 Task: Create a due date automation trigger when advanced on, on the monday before a card is due add basic assigned to anyone at 11:00 AM.
Action: Mouse moved to (1290, 107)
Screenshot: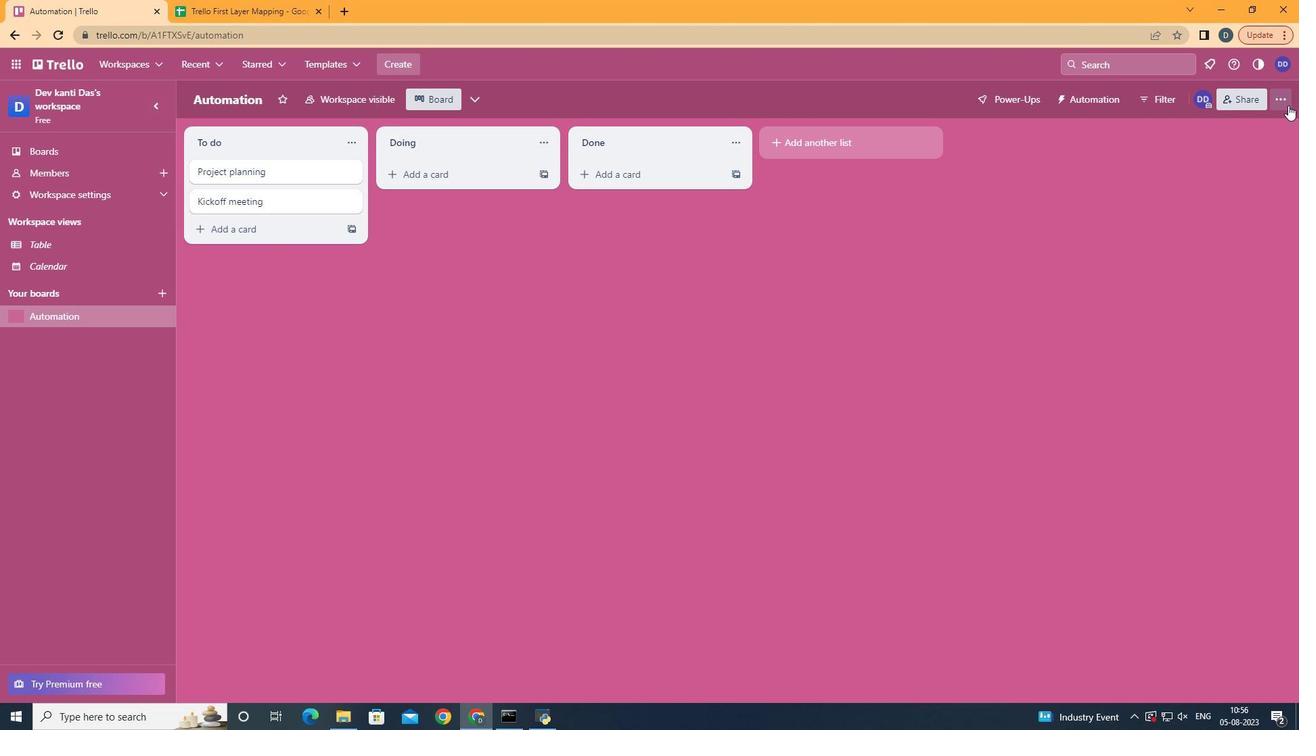 
Action: Mouse pressed left at (1290, 107)
Screenshot: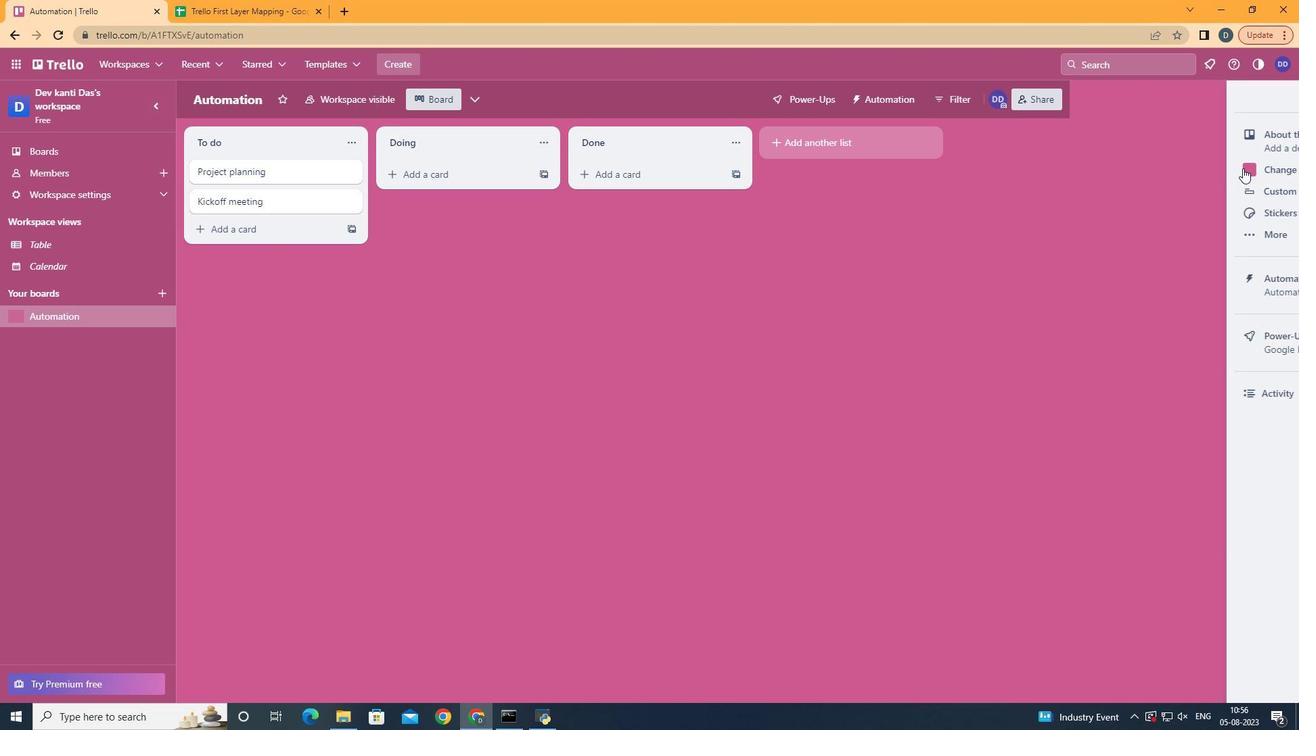 
Action: Mouse moved to (1167, 284)
Screenshot: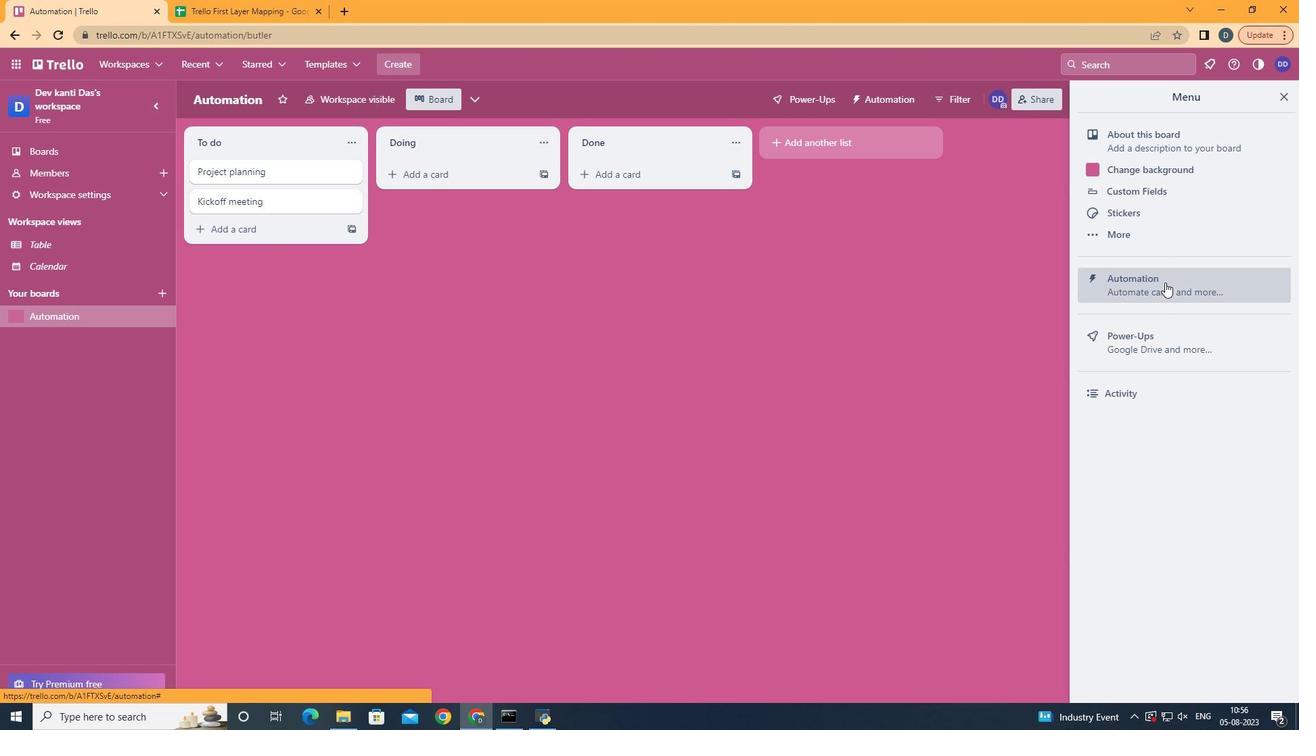 
Action: Mouse pressed left at (1167, 284)
Screenshot: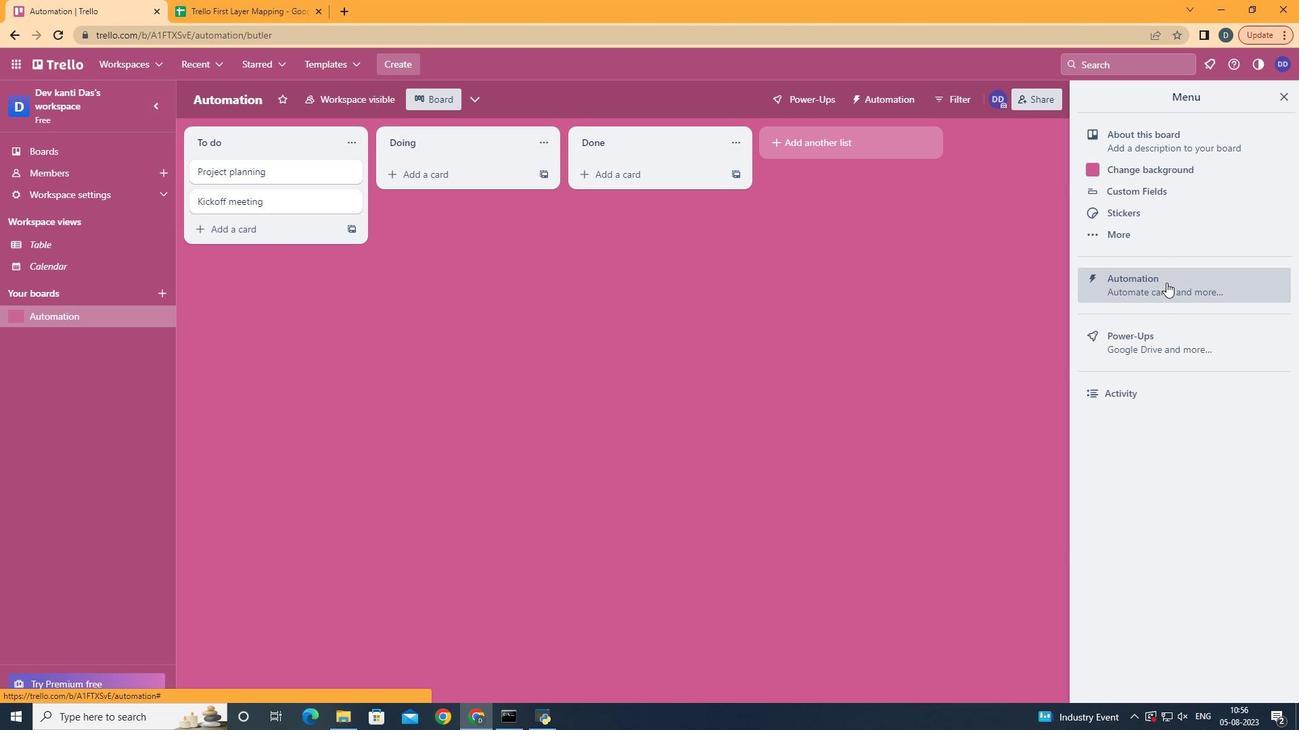 
Action: Mouse moved to (270, 287)
Screenshot: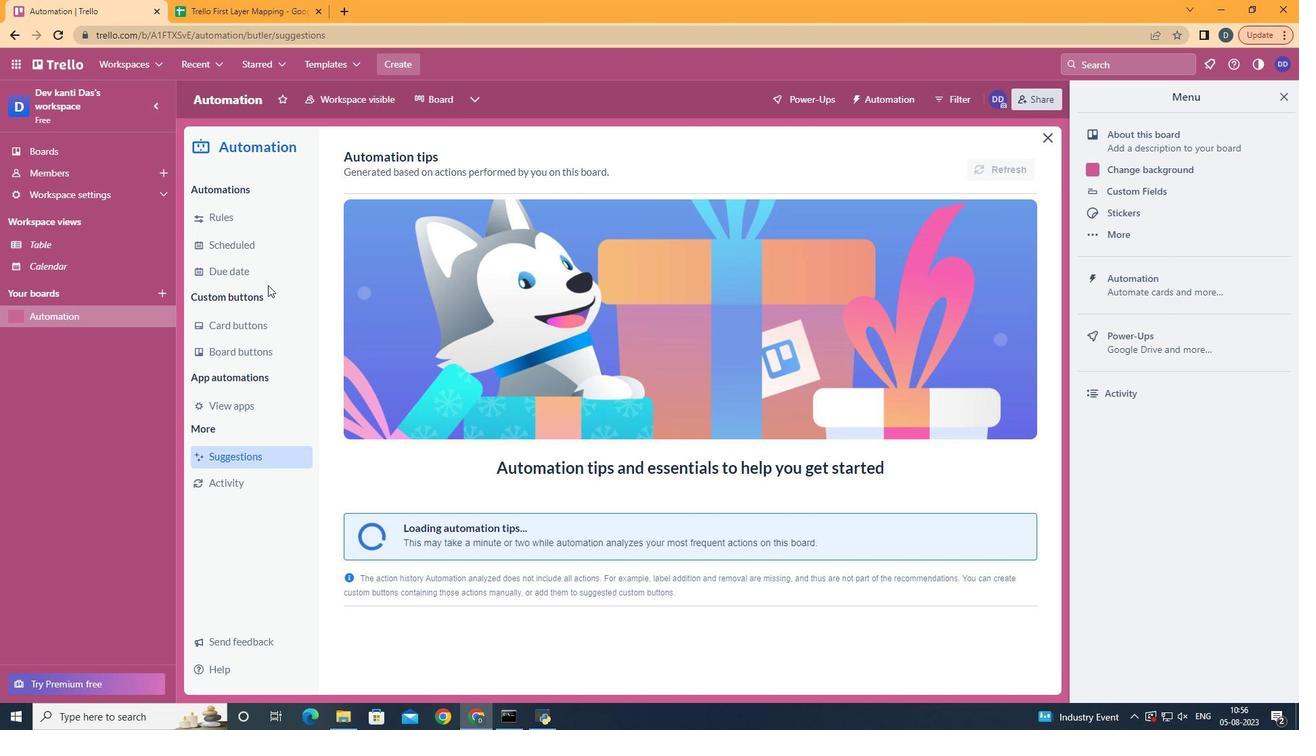 
Action: Mouse pressed left at (270, 287)
Screenshot: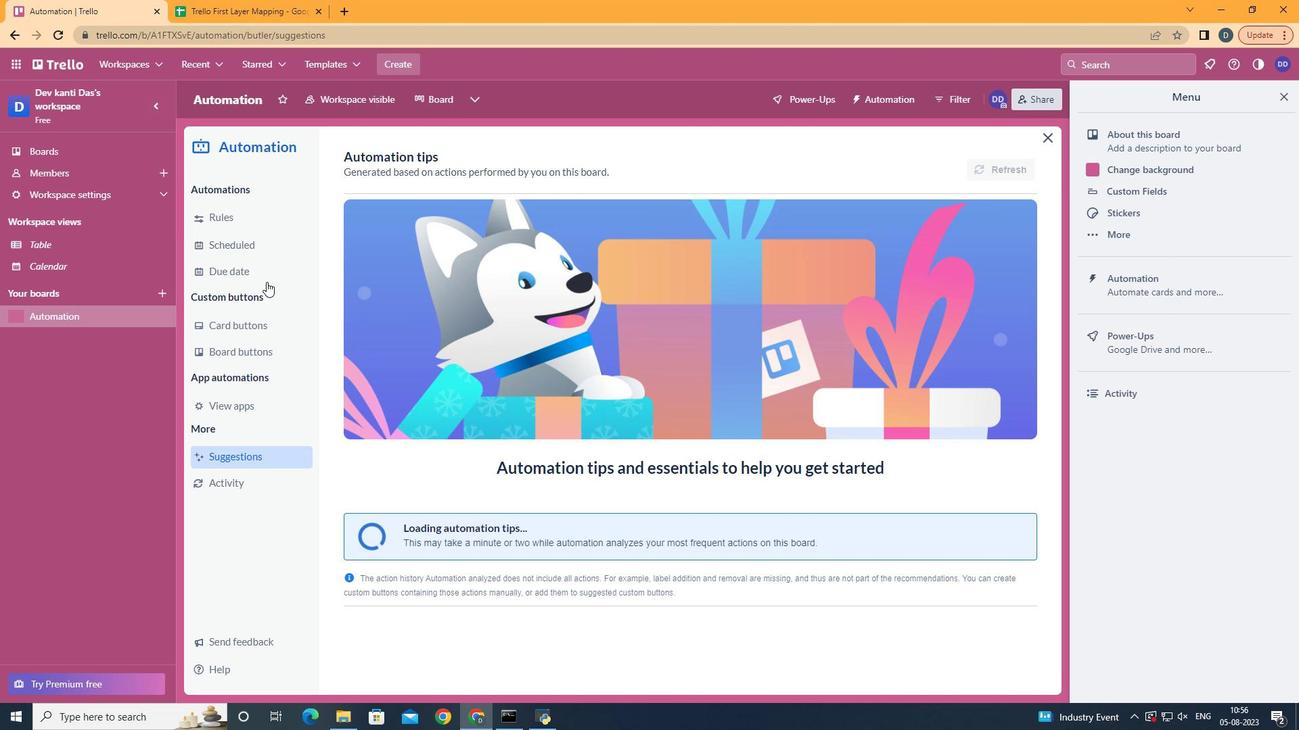 
Action: Mouse moved to (268, 284)
Screenshot: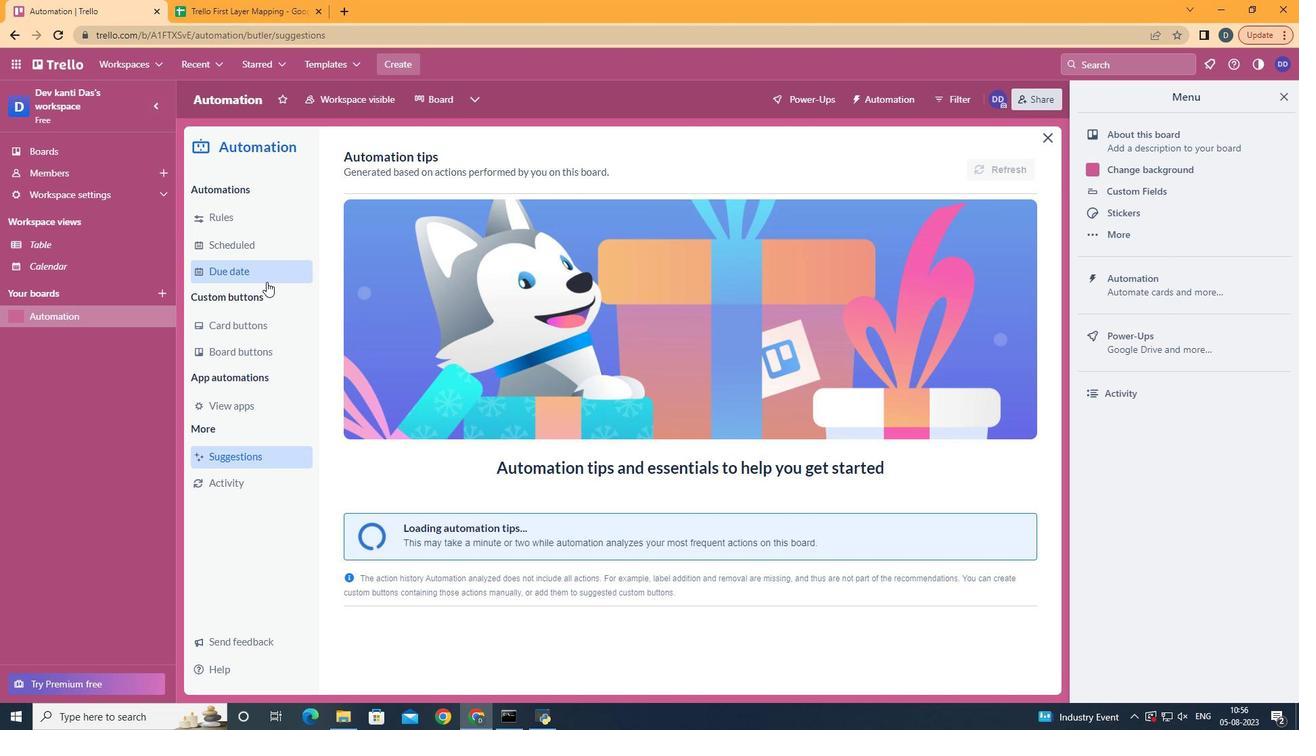 
Action: Mouse pressed left at (268, 284)
Screenshot: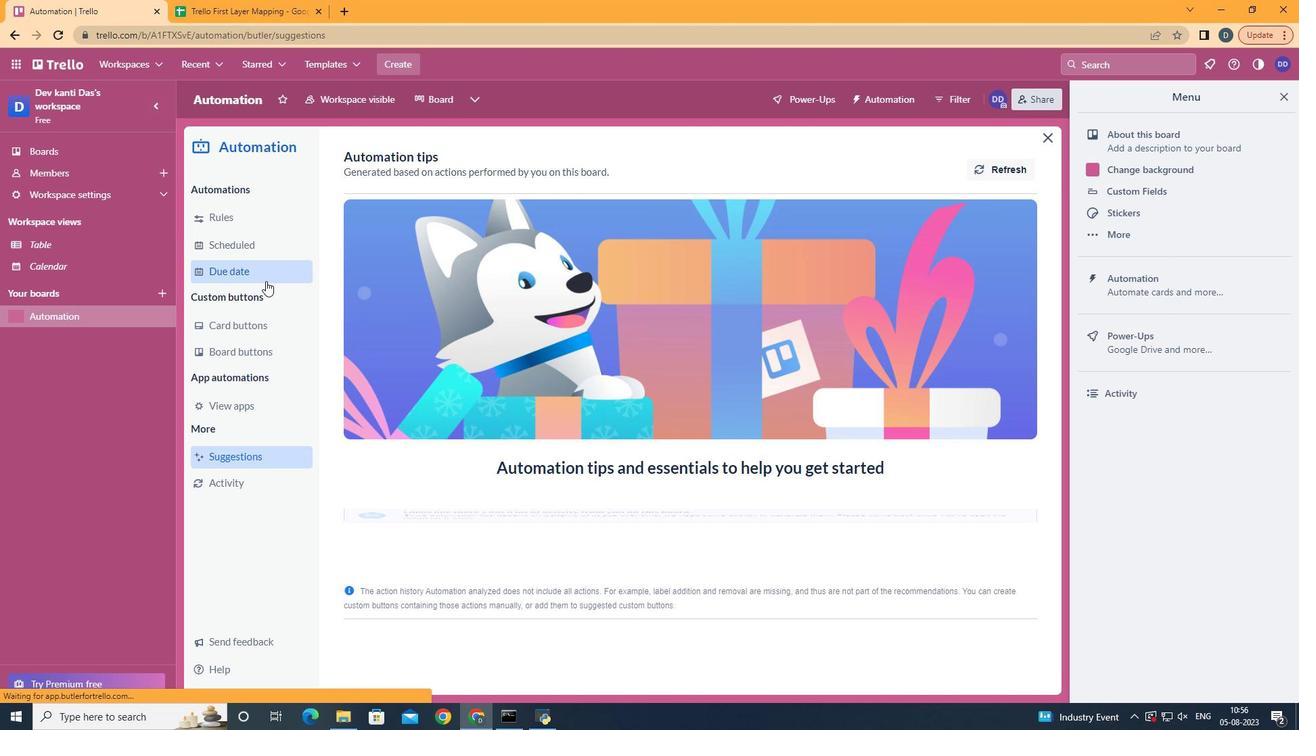 
Action: Mouse moved to (923, 166)
Screenshot: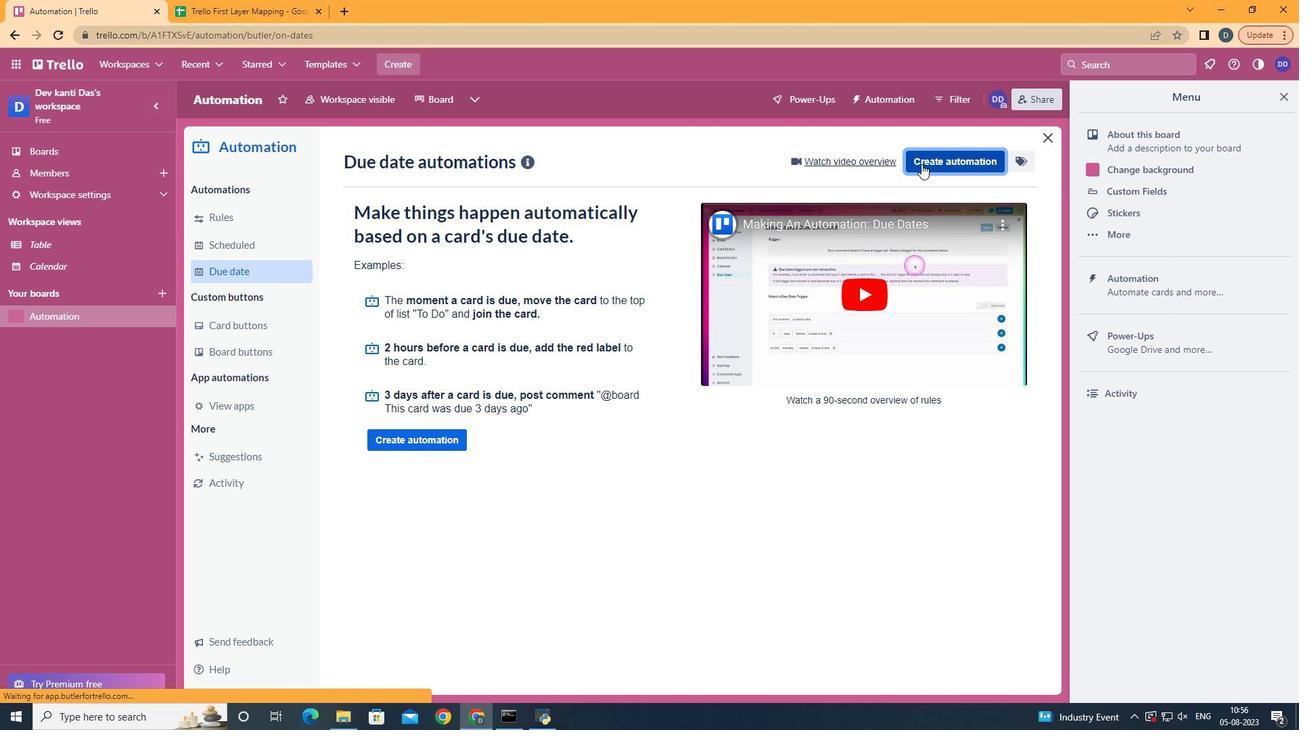 
Action: Mouse pressed left at (923, 166)
Screenshot: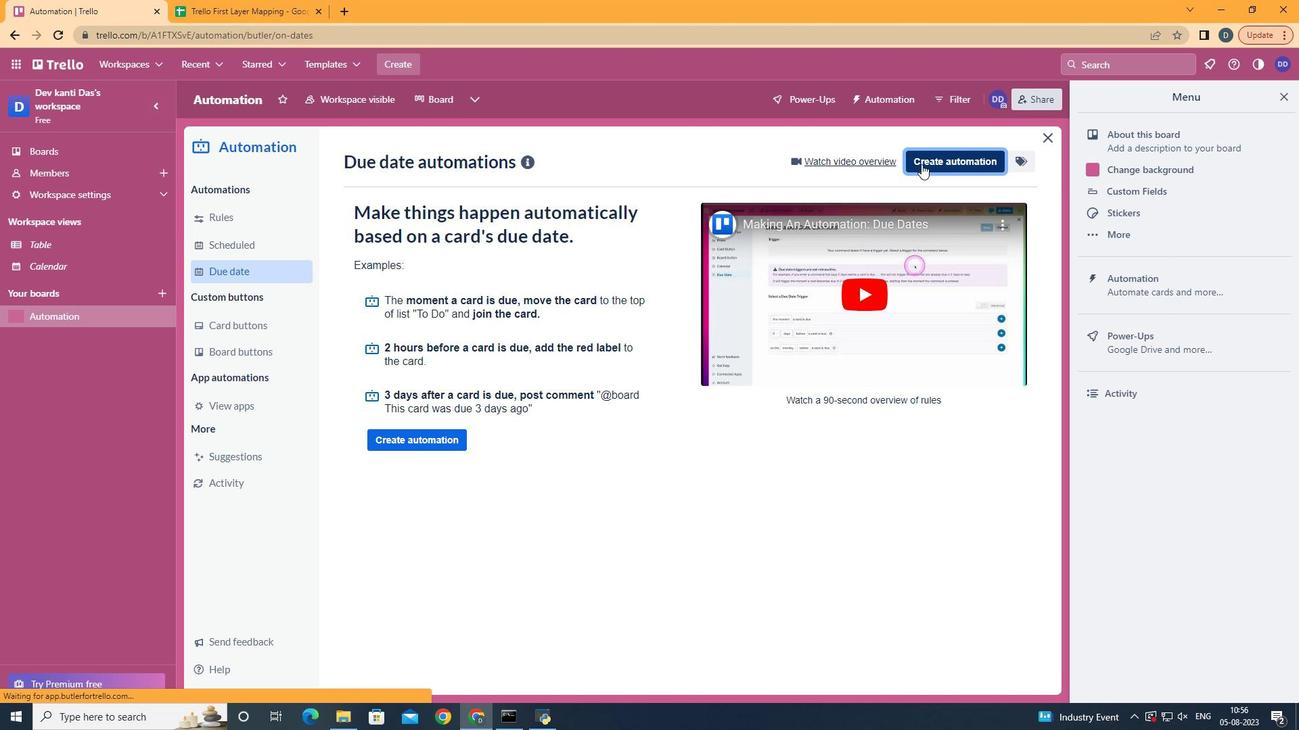 
Action: Mouse moved to (634, 302)
Screenshot: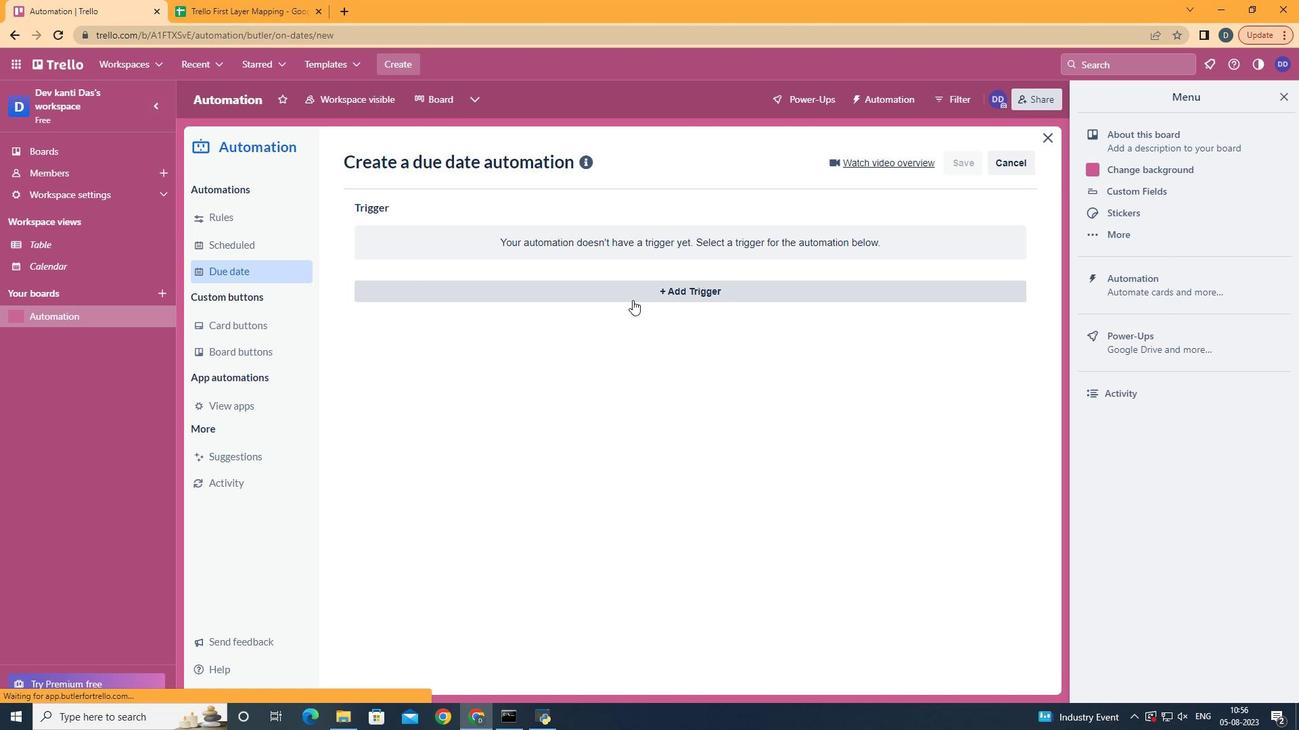 
Action: Mouse pressed left at (634, 302)
Screenshot: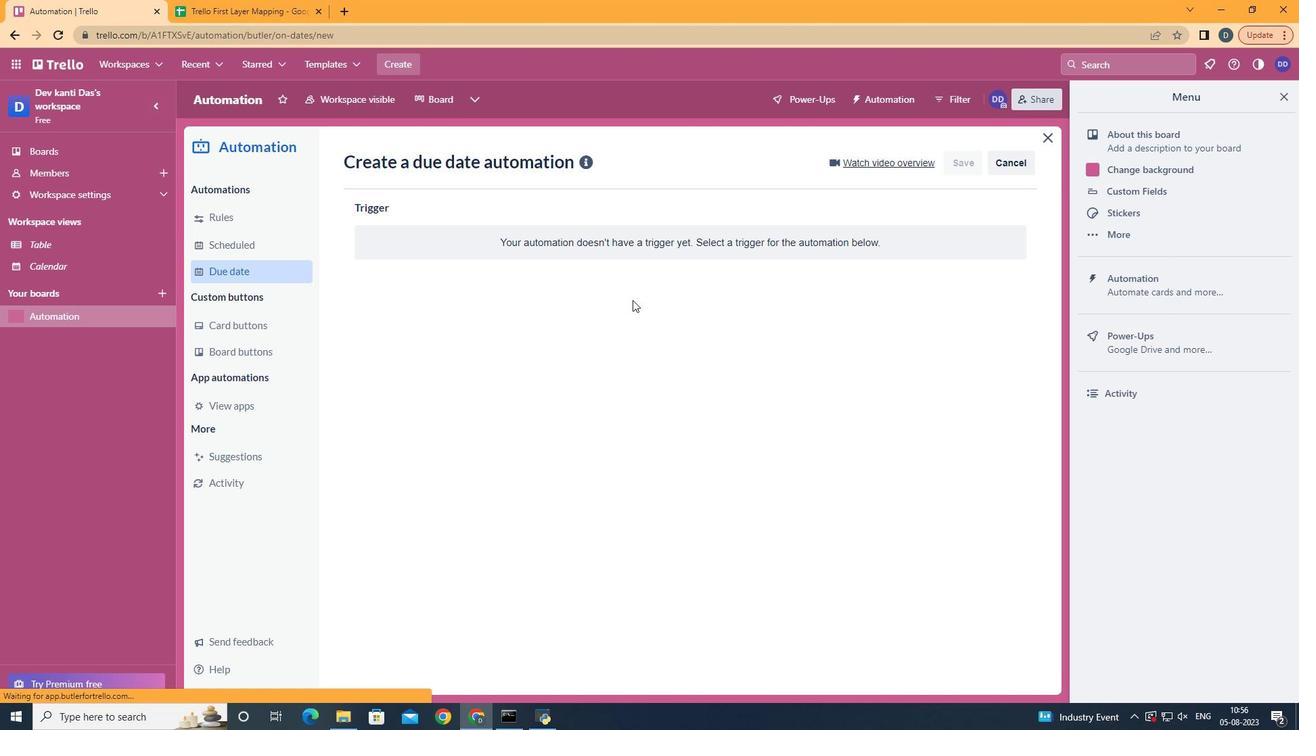 
Action: Mouse moved to (428, 355)
Screenshot: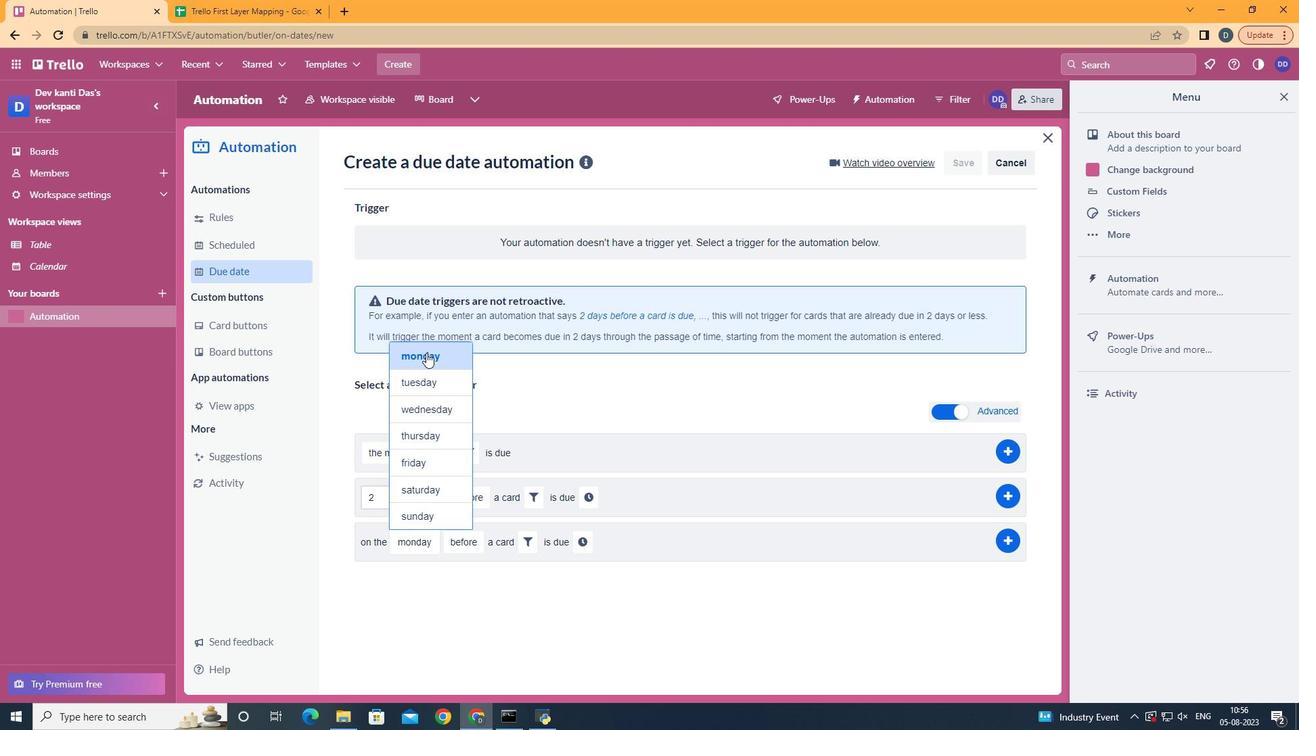
Action: Mouse pressed left at (428, 355)
Screenshot: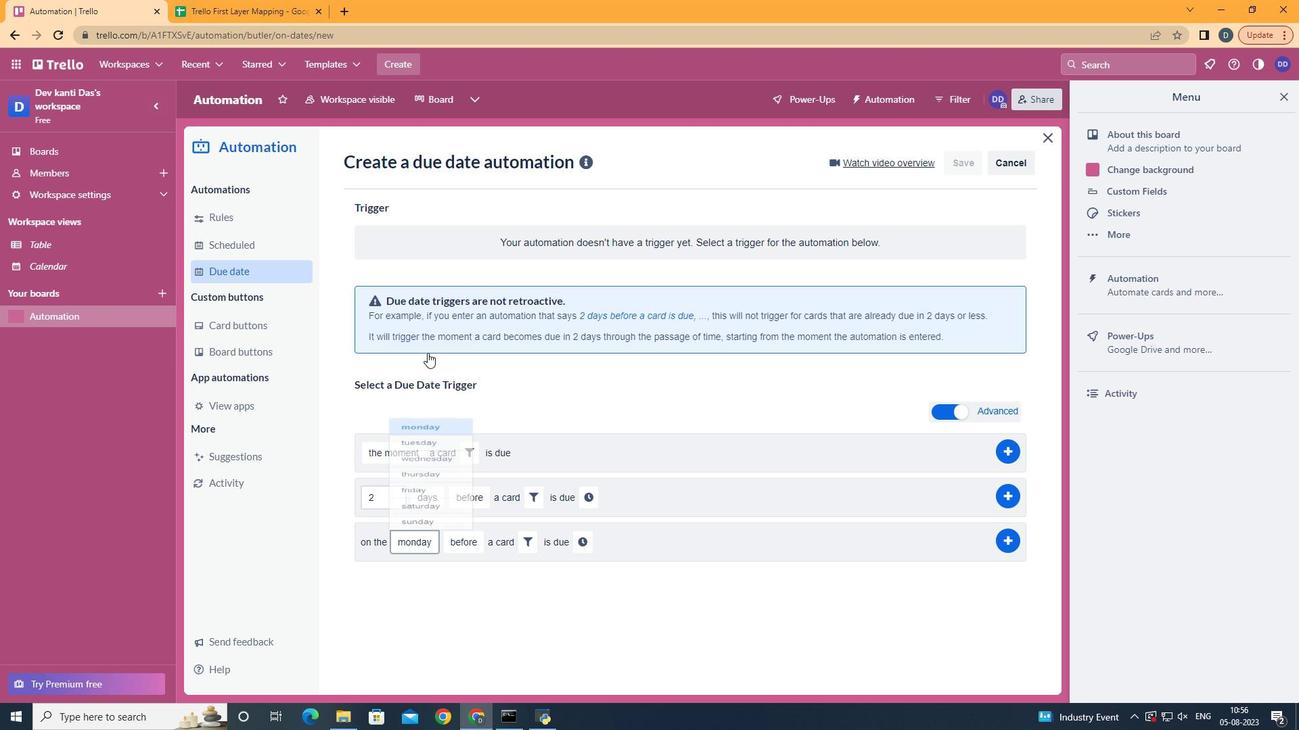 
Action: Mouse moved to (471, 571)
Screenshot: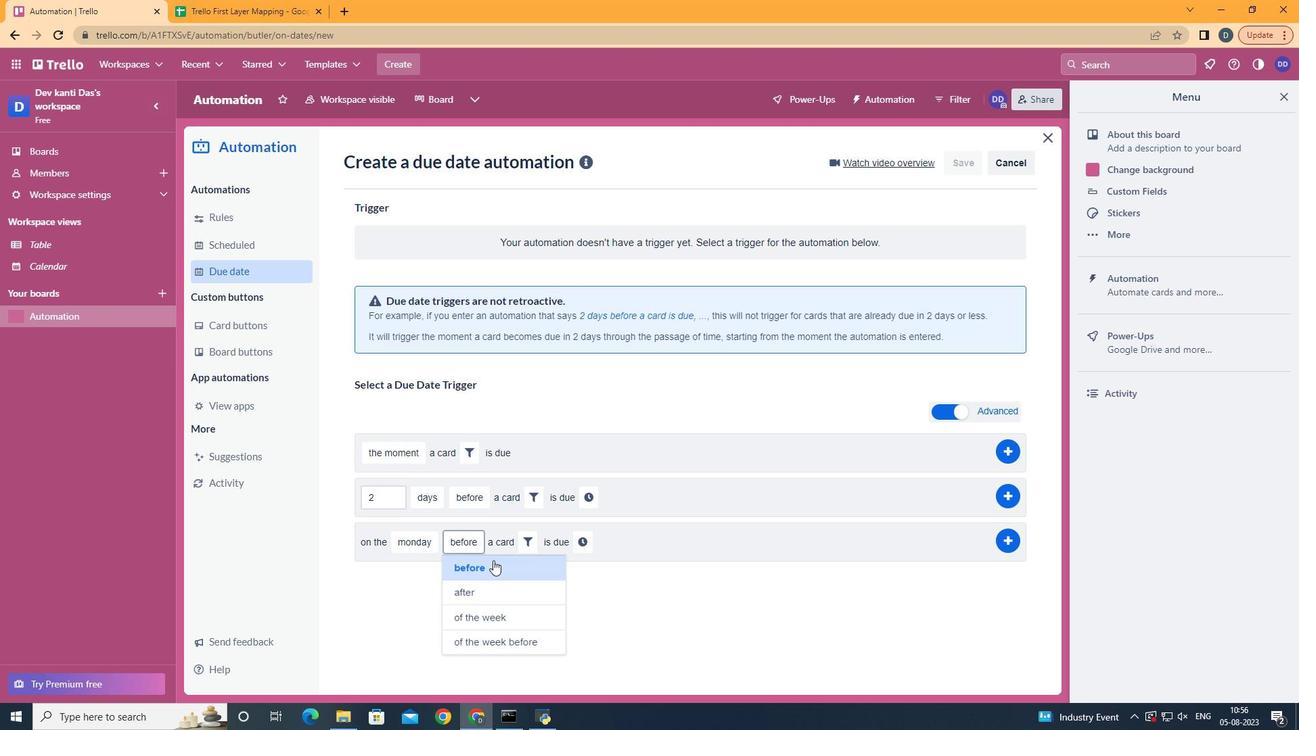 
Action: Mouse pressed left at (471, 571)
Screenshot: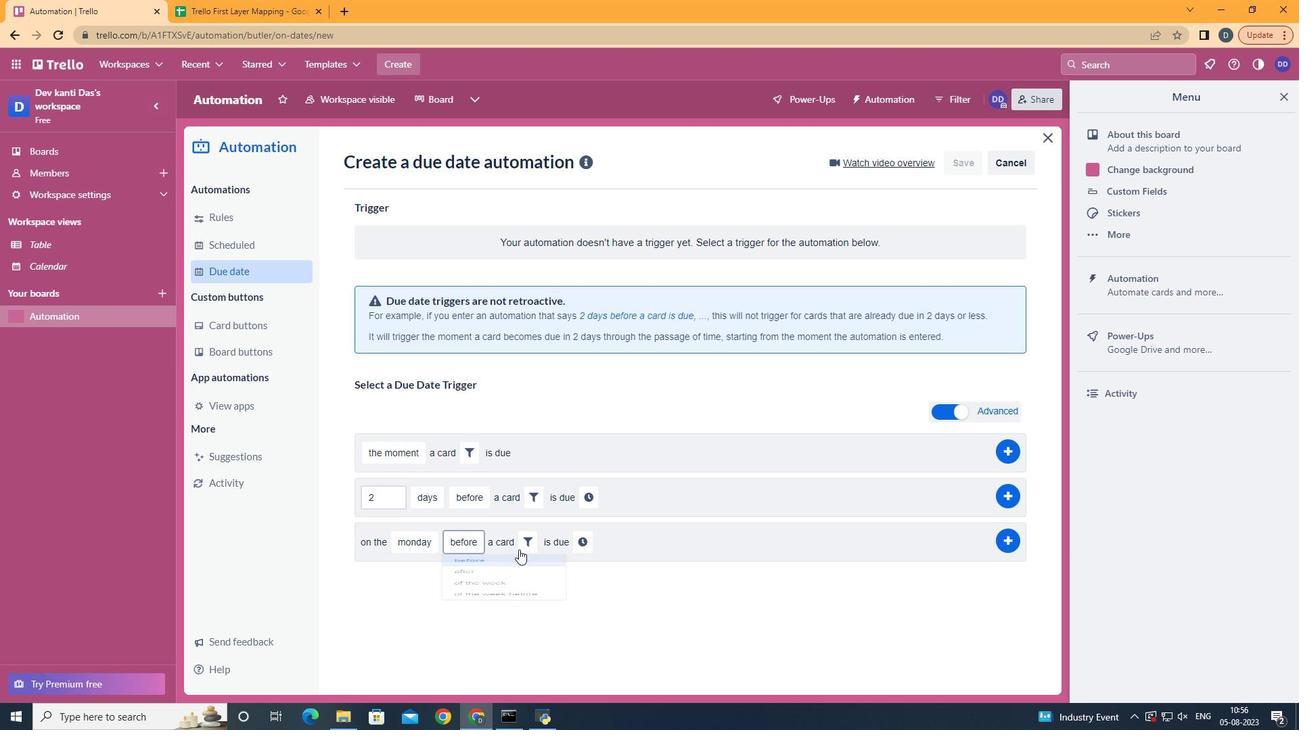 
Action: Mouse moved to (523, 550)
Screenshot: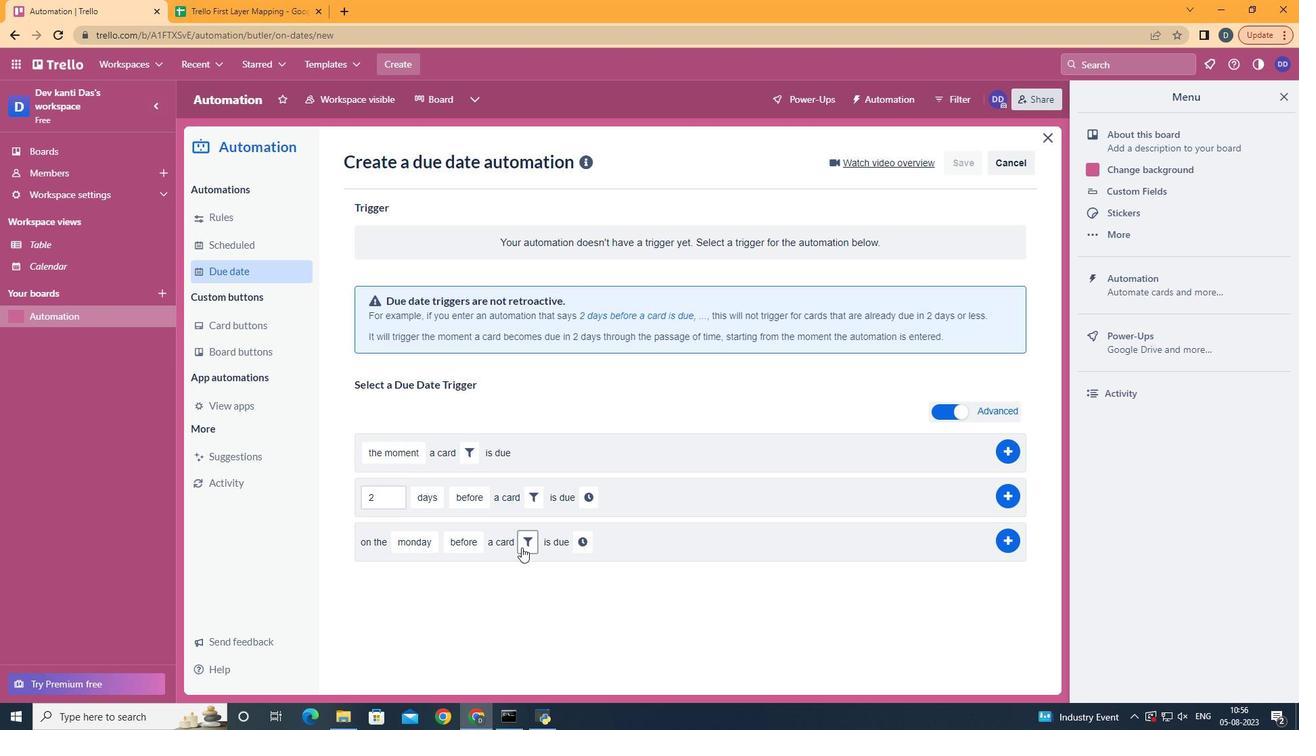
Action: Mouse pressed left at (523, 550)
Screenshot: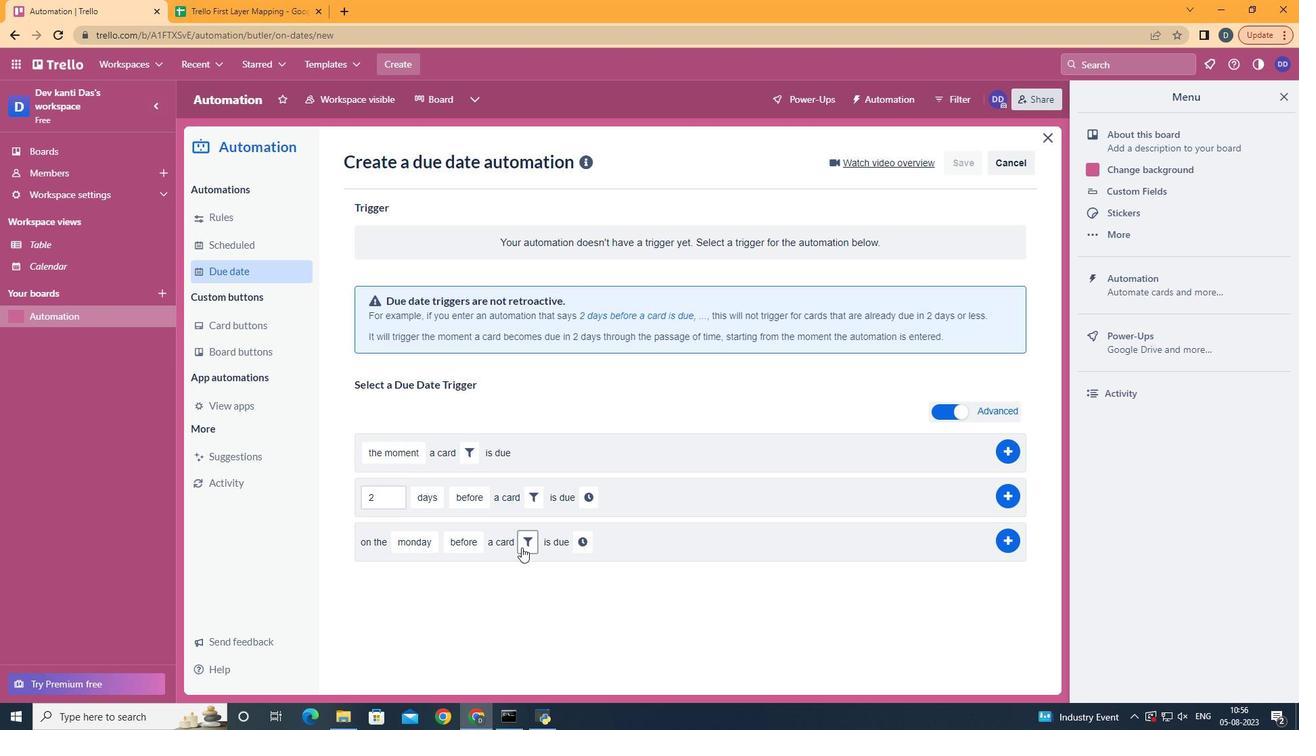 
Action: Mouse moved to (665, 636)
Screenshot: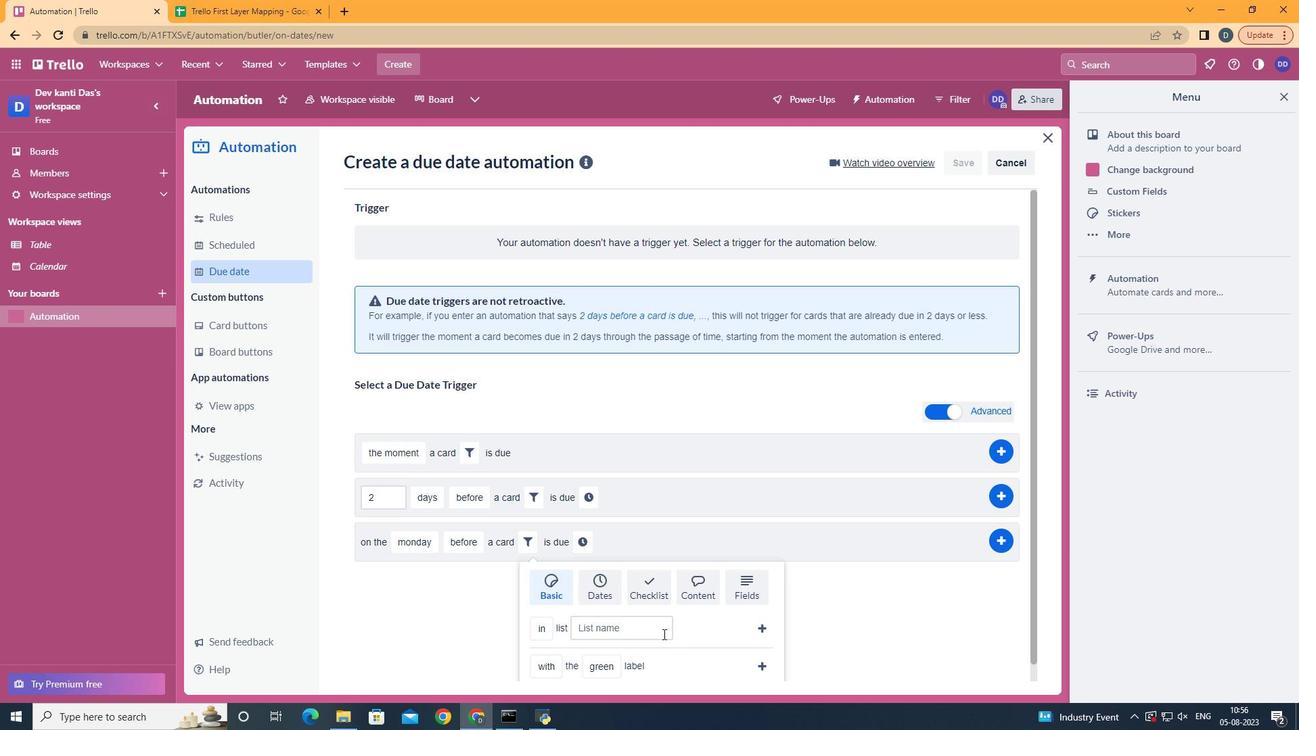 
Action: Mouse scrolled (665, 636) with delta (0, 0)
Screenshot: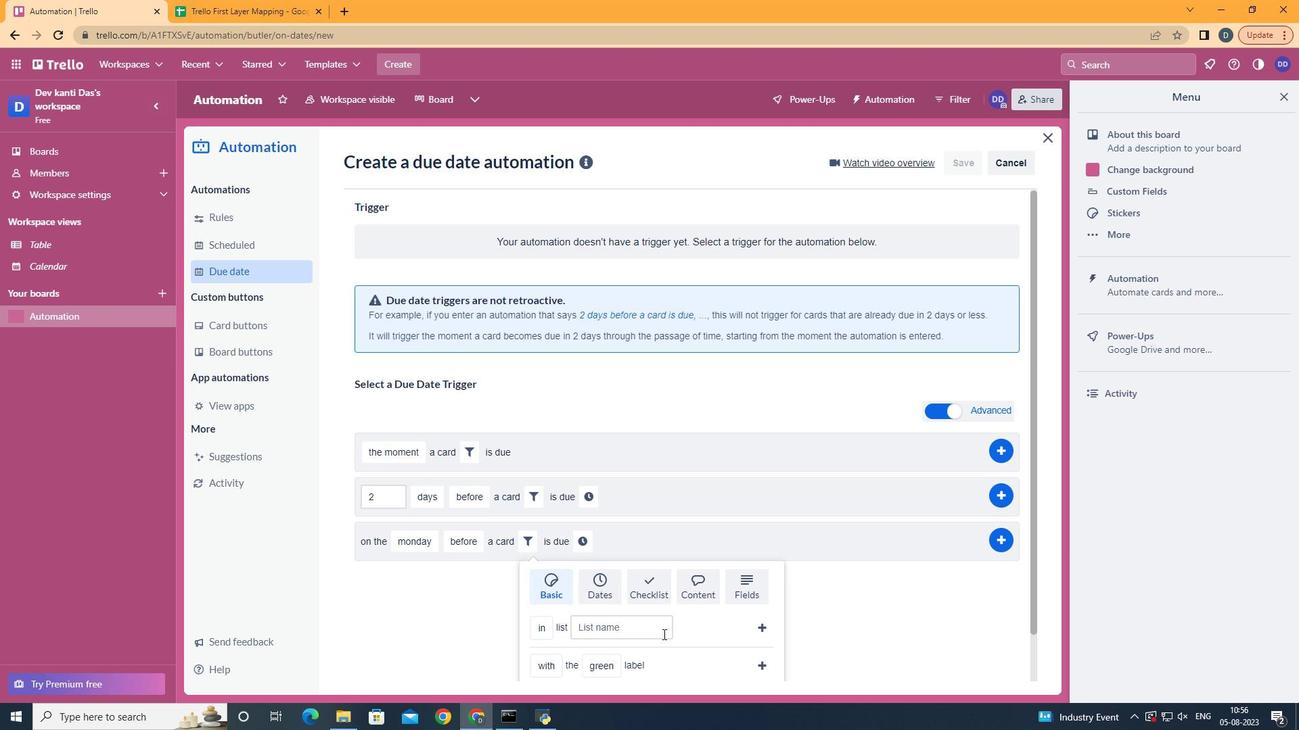 
Action: Mouse scrolled (665, 636) with delta (0, 0)
Screenshot: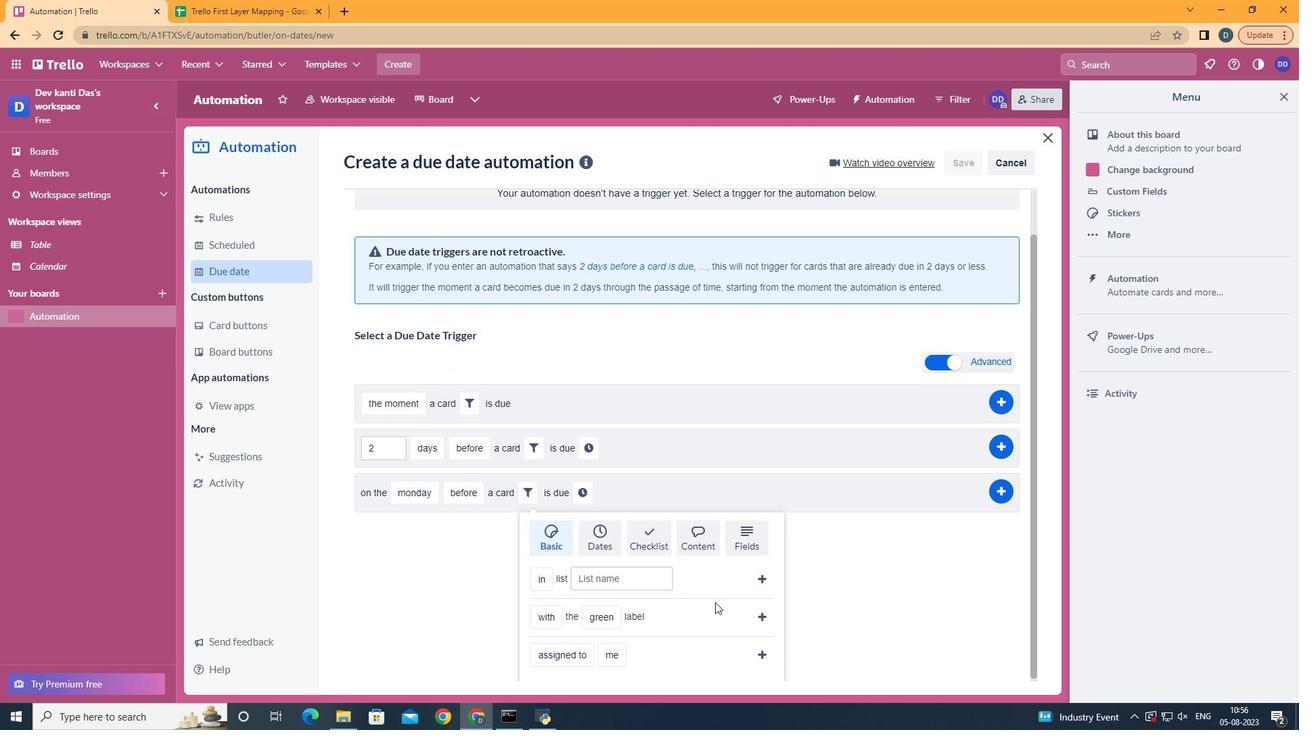 
Action: Mouse scrolled (665, 636) with delta (0, 0)
Screenshot: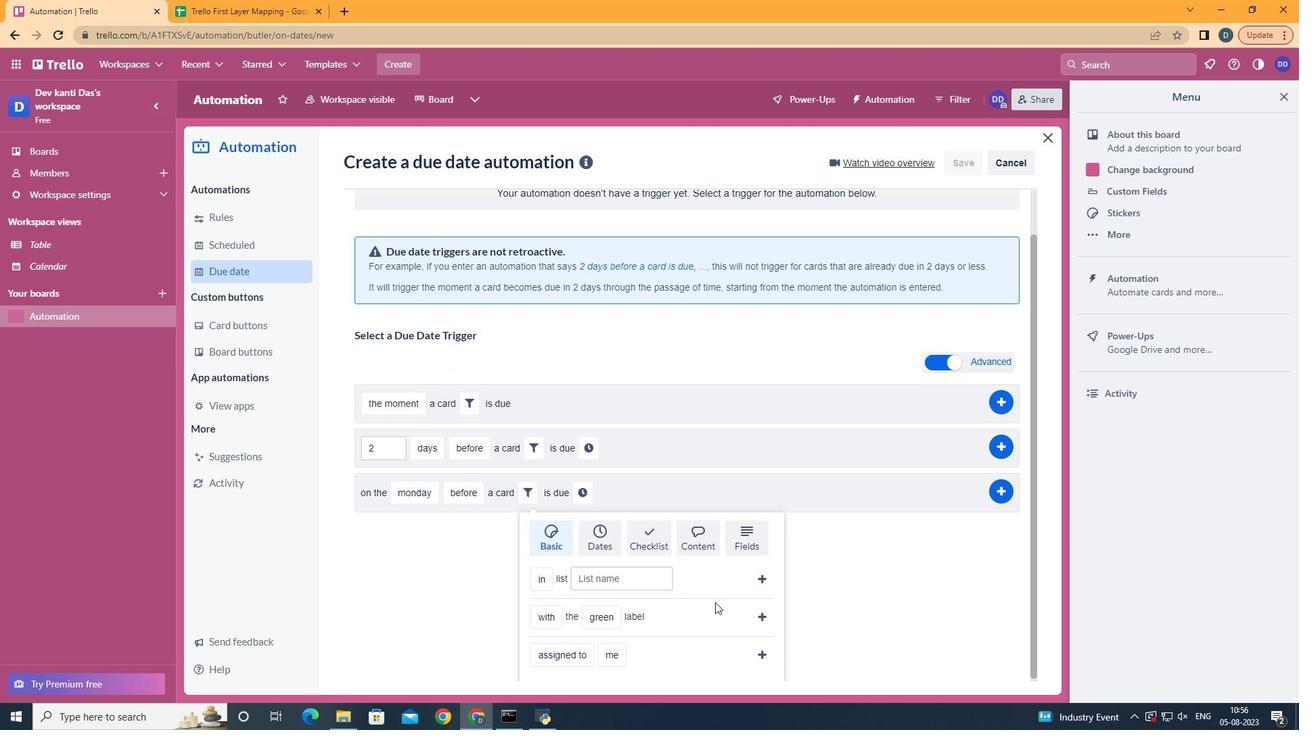 
Action: Mouse scrolled (665, 636) with delta (0, 0)
Screenshot: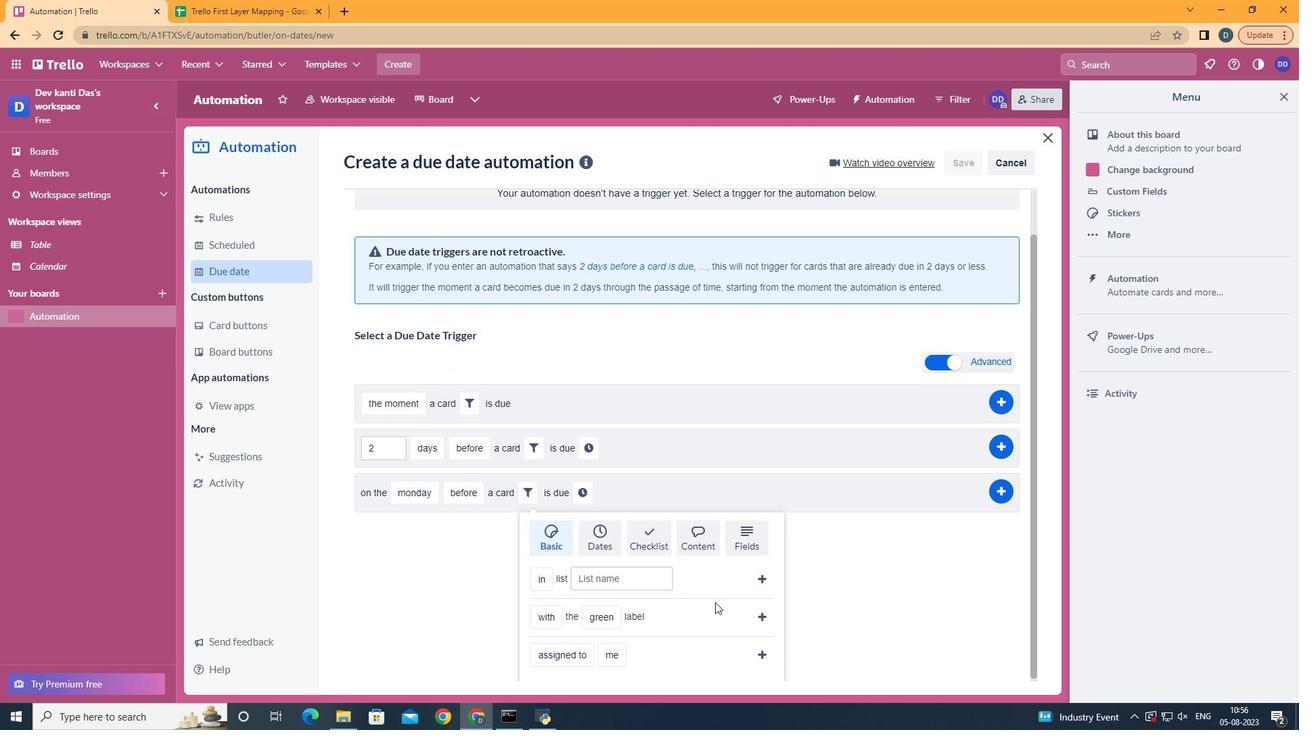 
Action: Mouse moved to (601, 577)
Screenshot: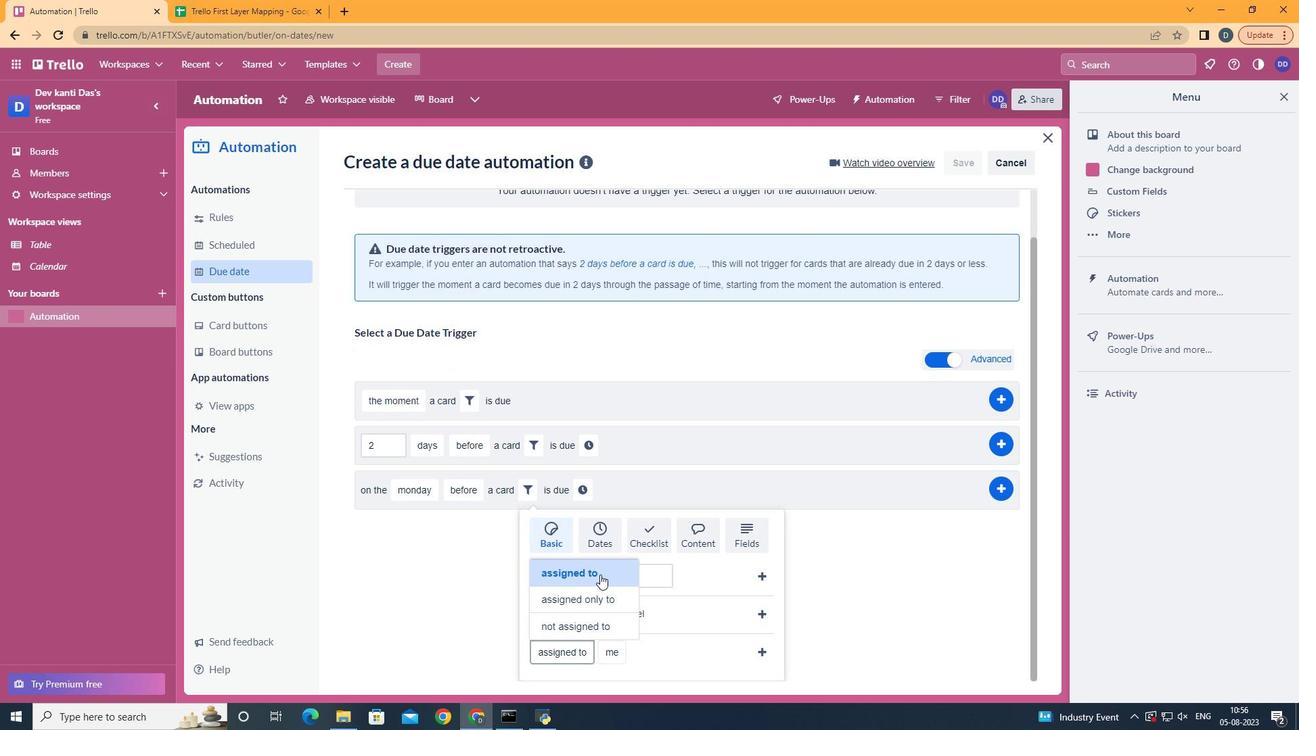 
Action: Mouse pressed left at (601, 577)
Screenshot: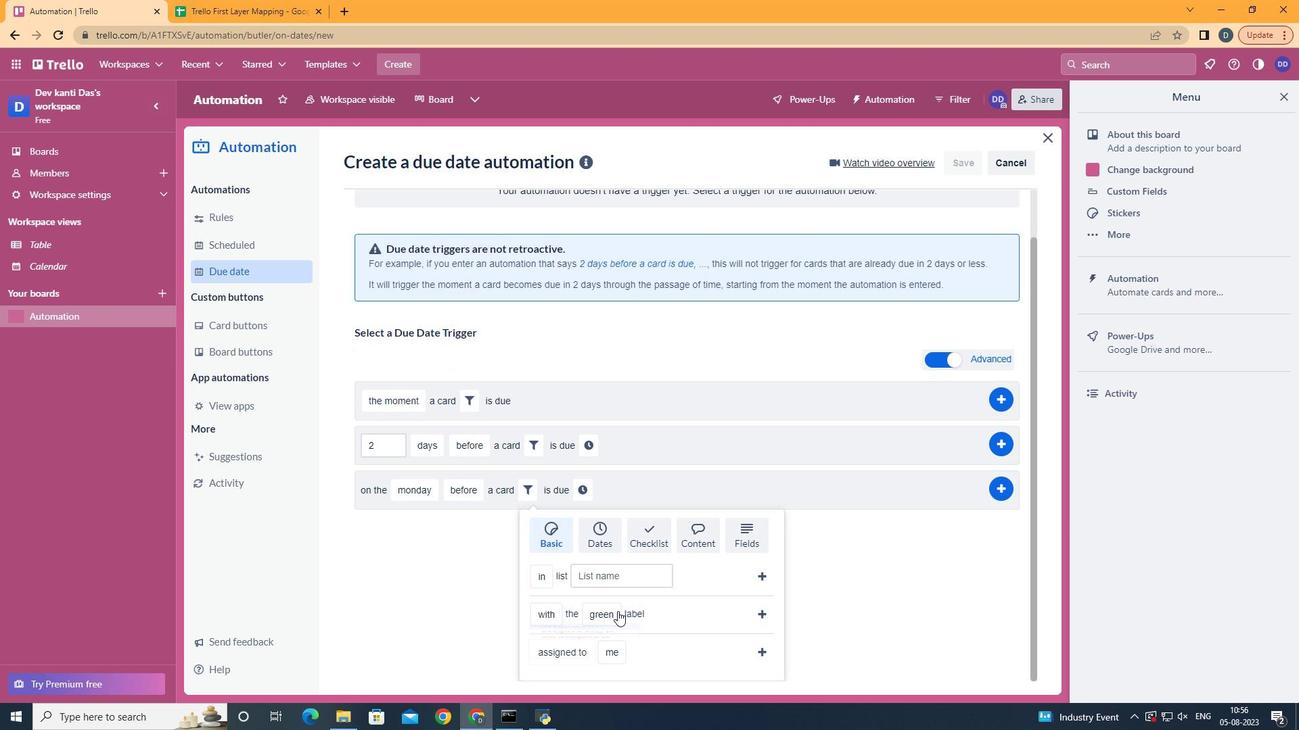 
Action: Mouse moved to (635, 607)
Screenshot: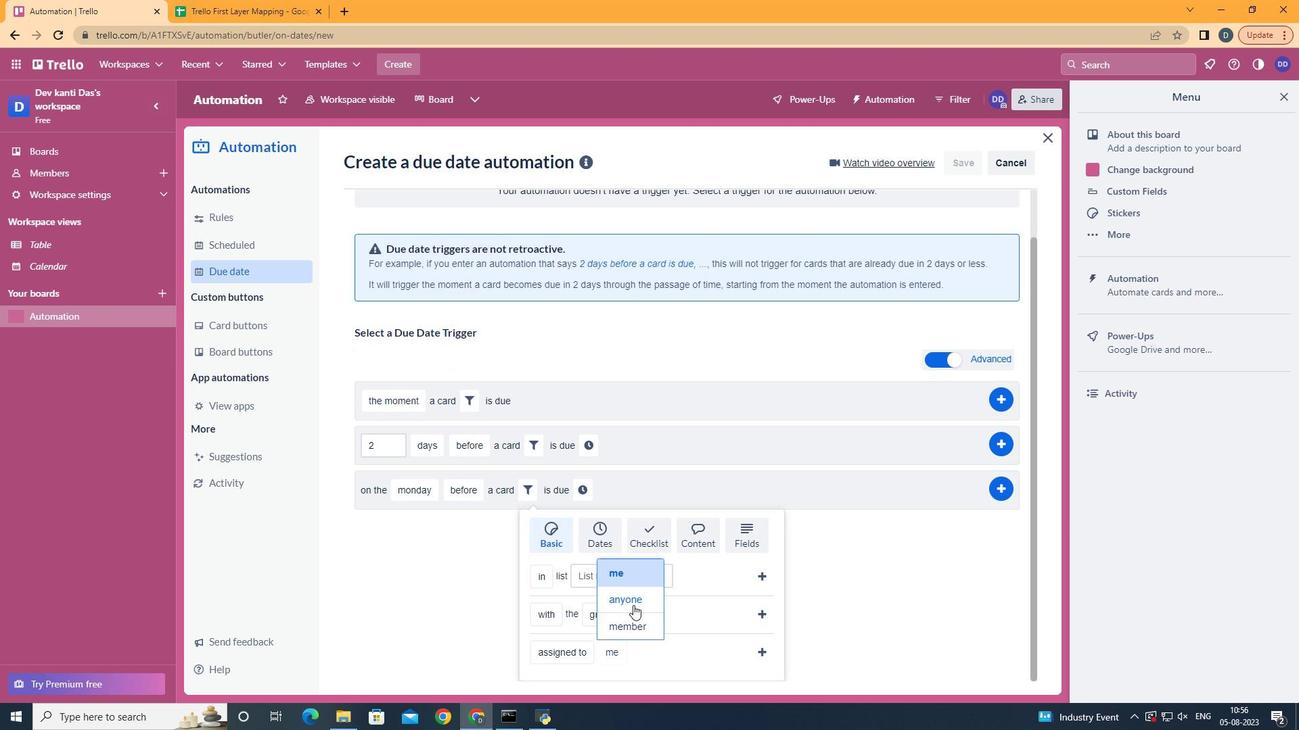 
Action: Mouse pressed left at (635, 607)
Screenshot: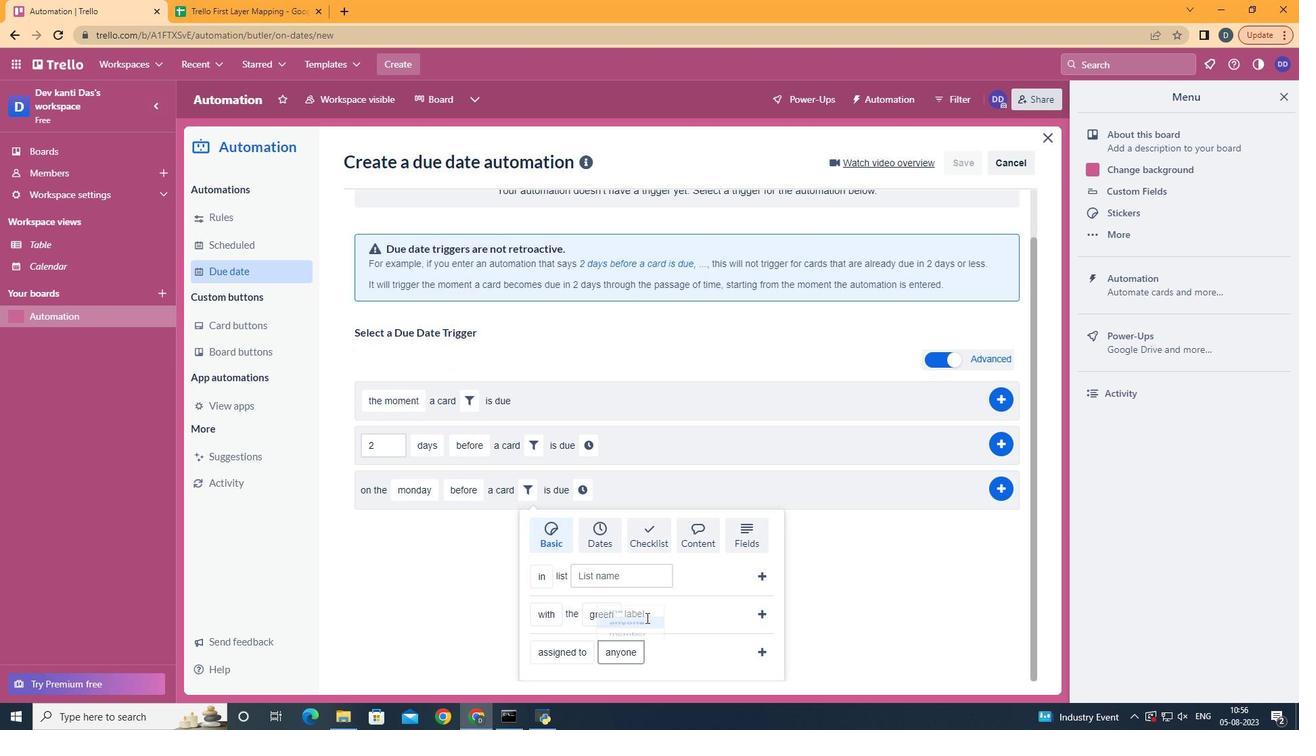 
Action: Mouse moved to (773, 654)
Screenshot: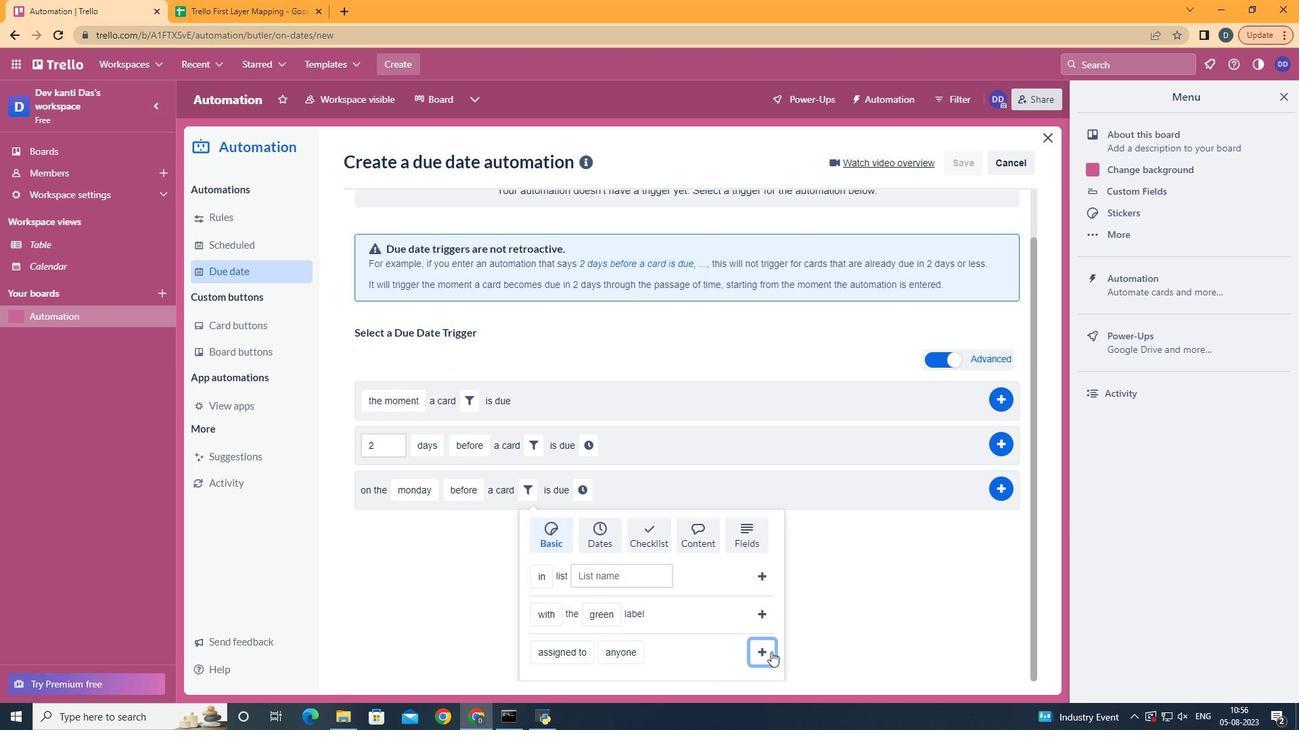 
Action: Mouse pressed left at (773, 654)
Screenshot: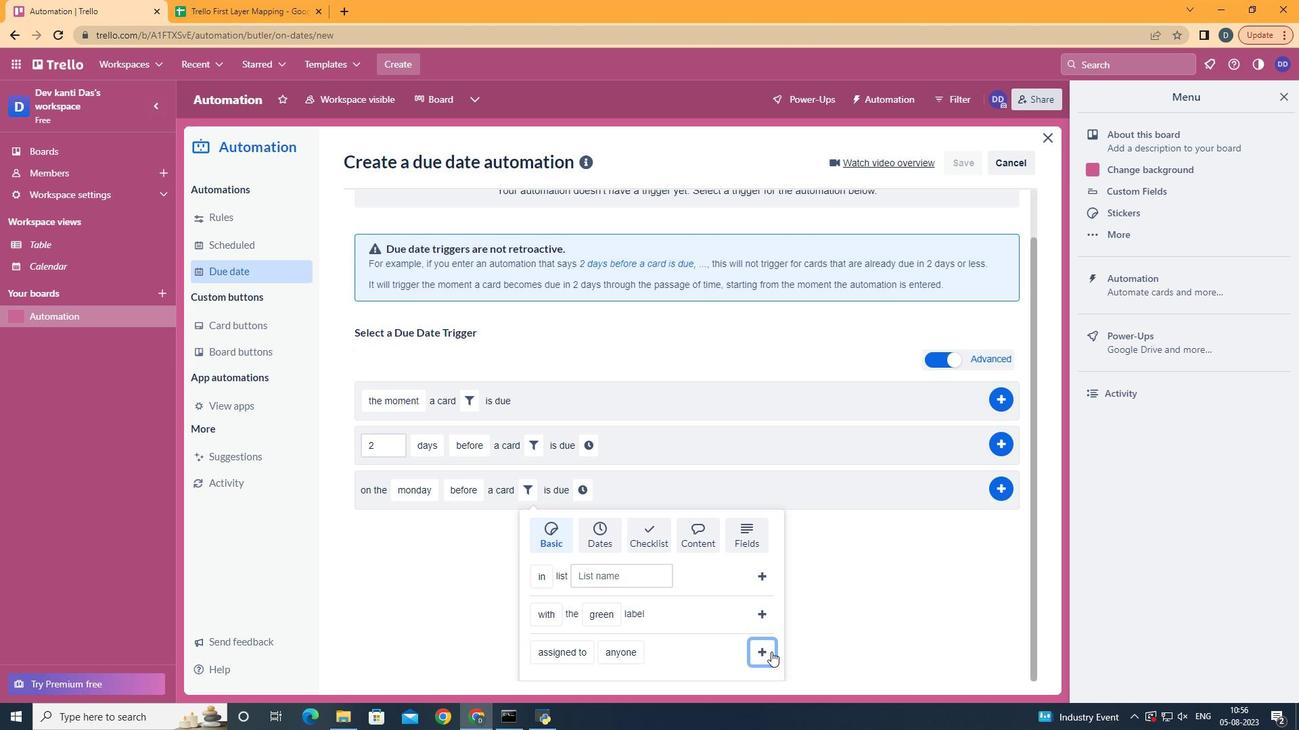 
Action: Mouse moved to (706, 551)
Screenshot: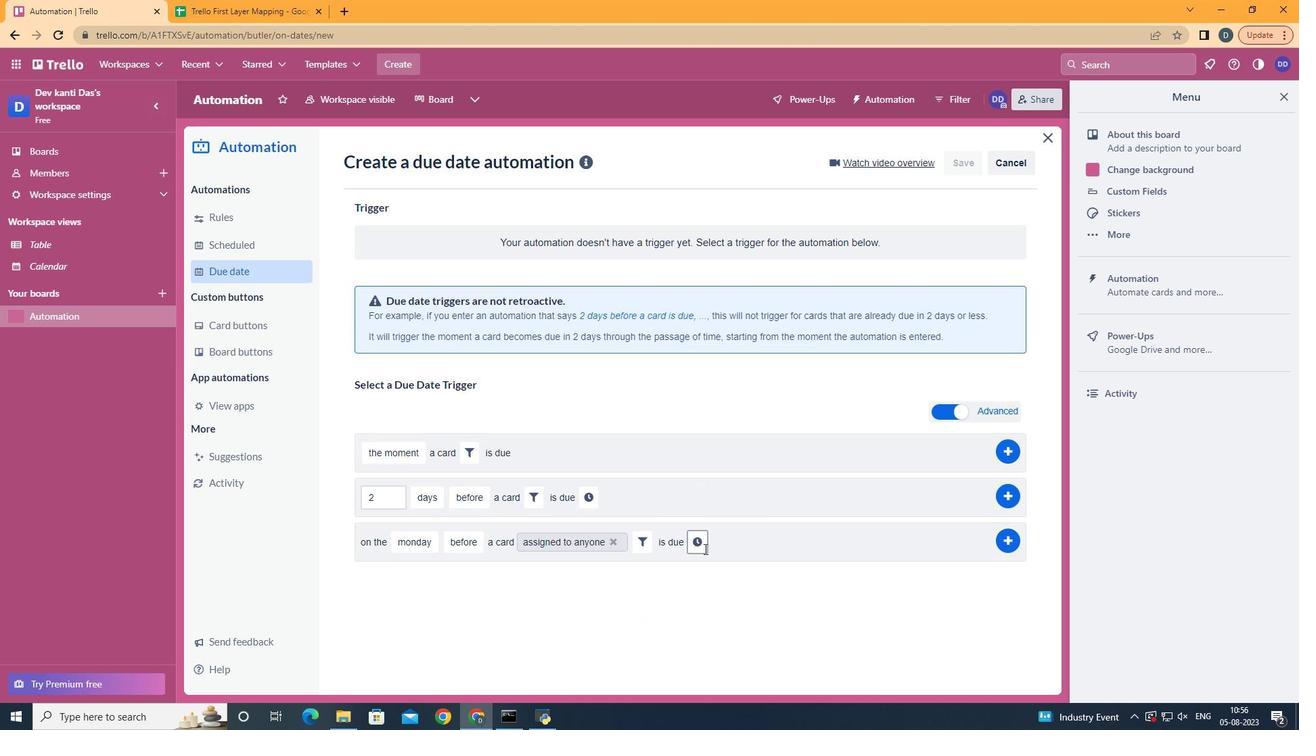 
Action: Mouse pressed left at (706, 551)
Screenshot: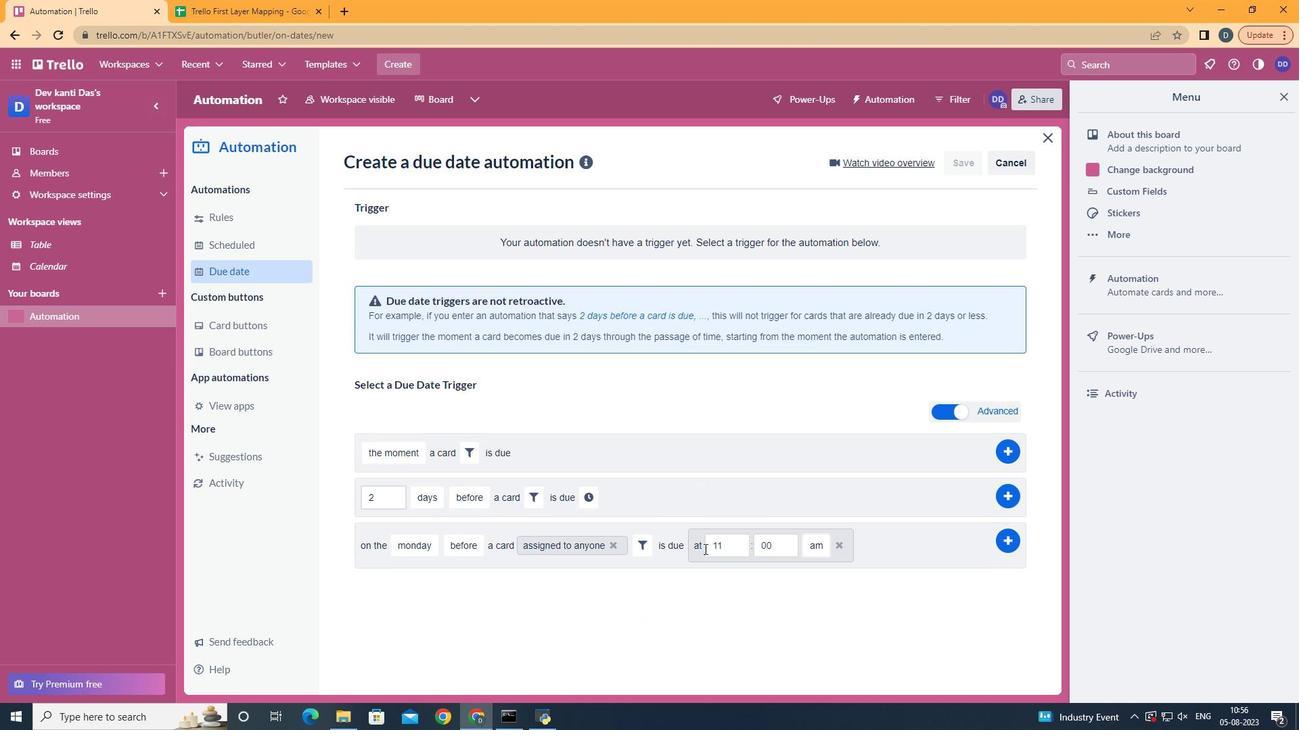 
Action: Mouse moved to (744, 547)
Screenshot: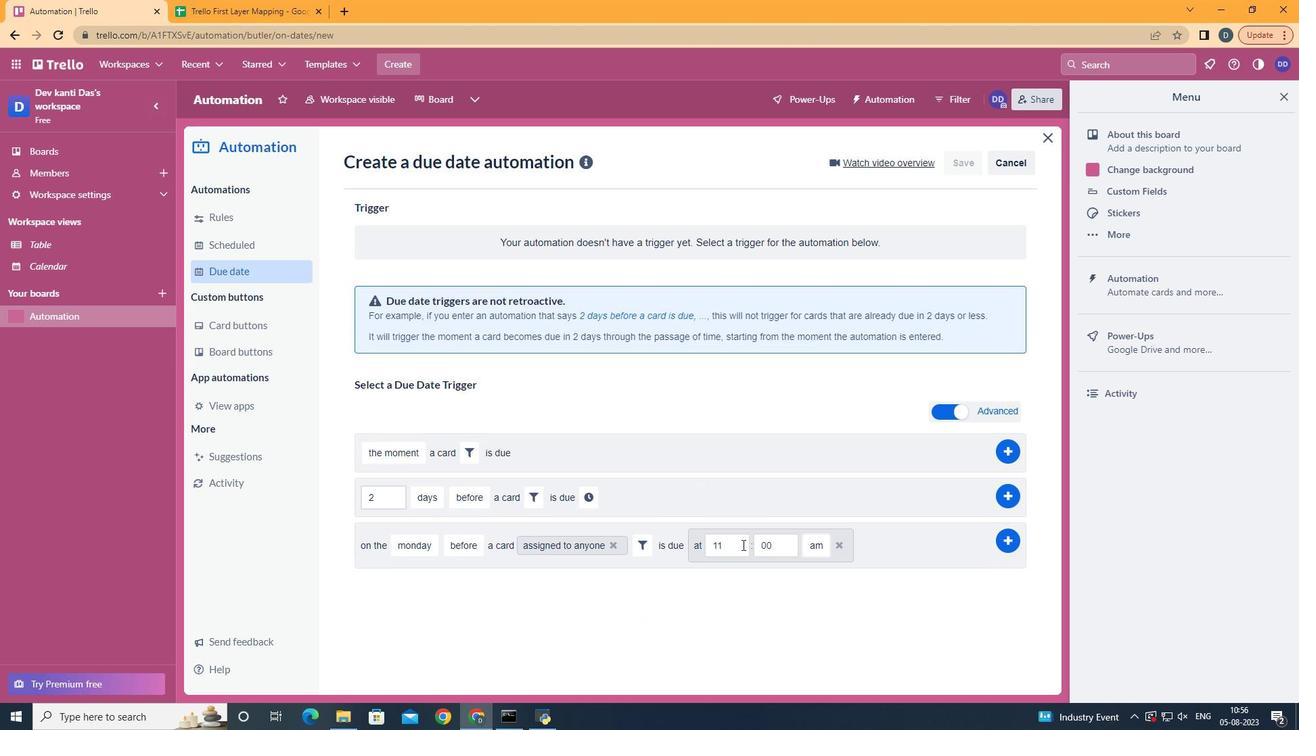 
Action: Mouse pressed left at (744, 547)
Screenshot: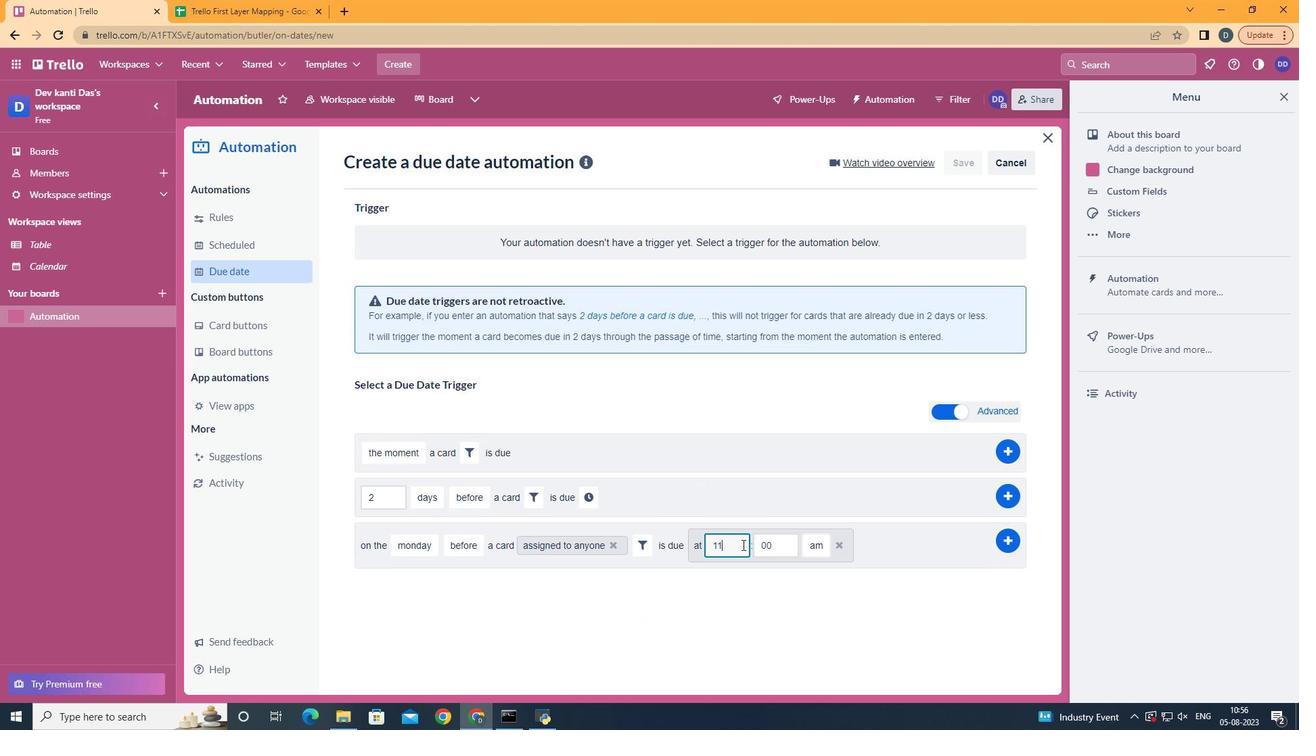 
Action: Mouse moved to (1005, 539)
Screenshot: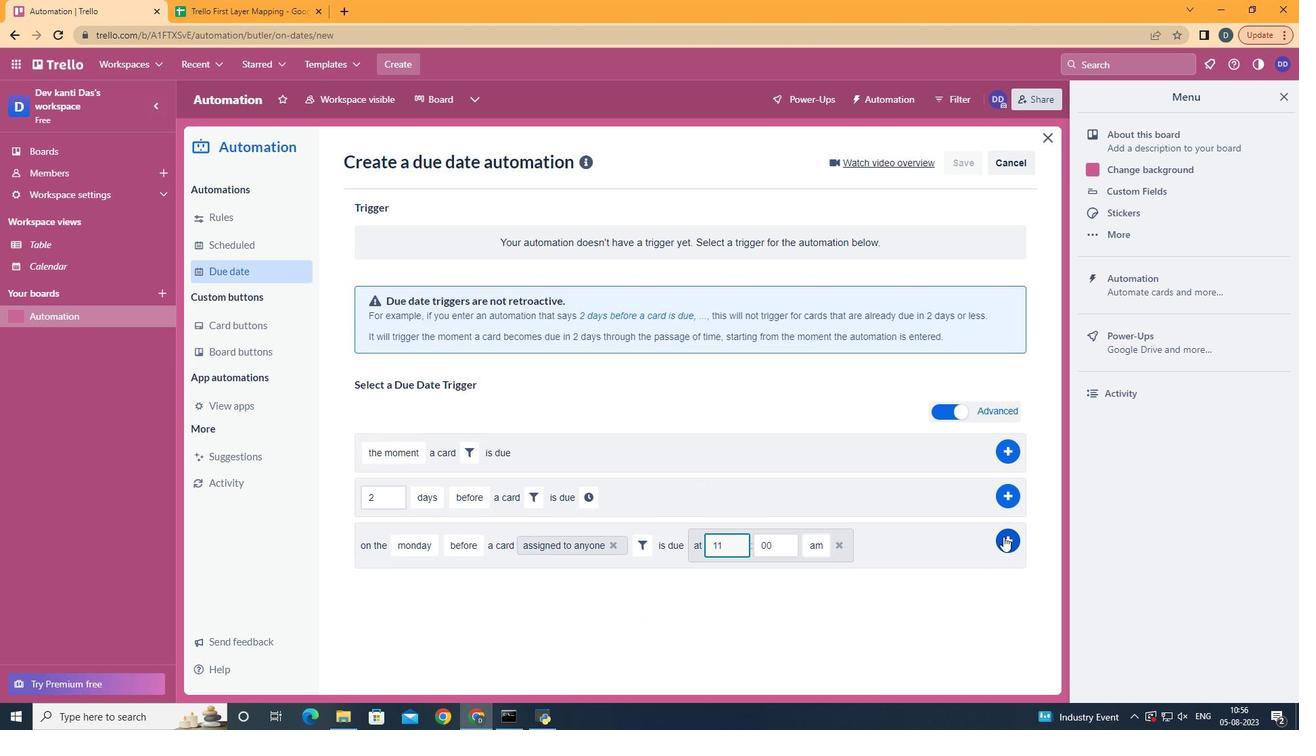 
Action: Mouse pressed left at (1005, 539)
Screenshot: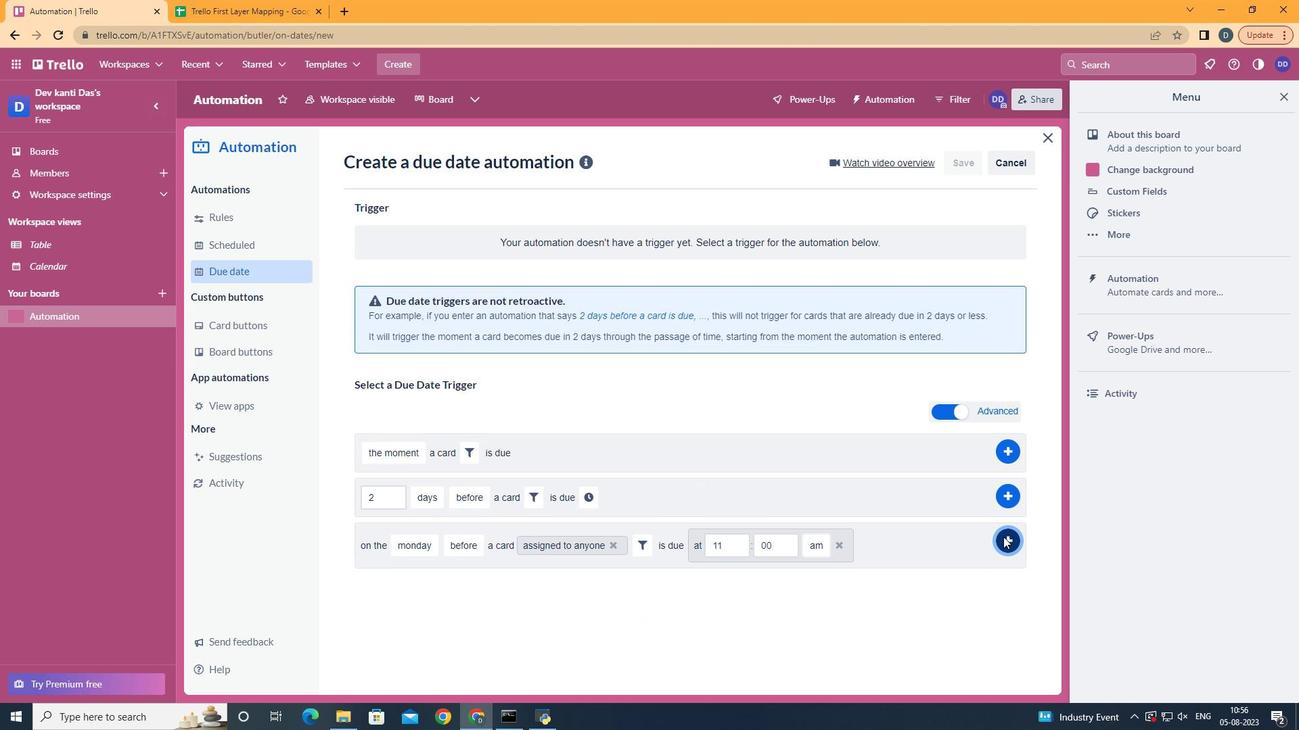 
Action: Mouse moved to (645, 230)
Screenshot: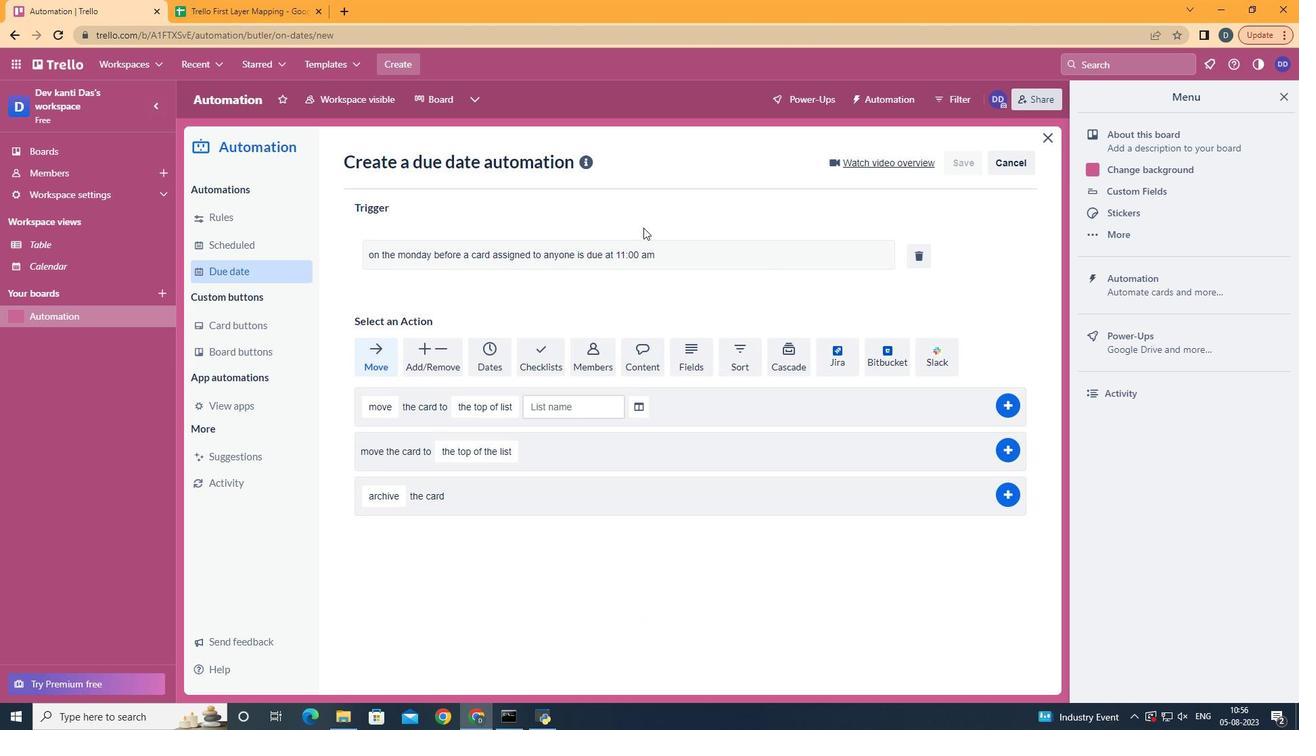 
